 Task: Invite Team Member Softage.1@softage.net to Workspace Digital Marketing. Invite Team Member Softage.2@softage.net to Workspace Digital Marketing. Invite Team Member Softage.3@softage.net to Workspace Digital Marketing. Invite Team Member Softage.4@softage.net to Workspace Digital Marketing
Action: Mouse moved to (963, 124)
Screenshot: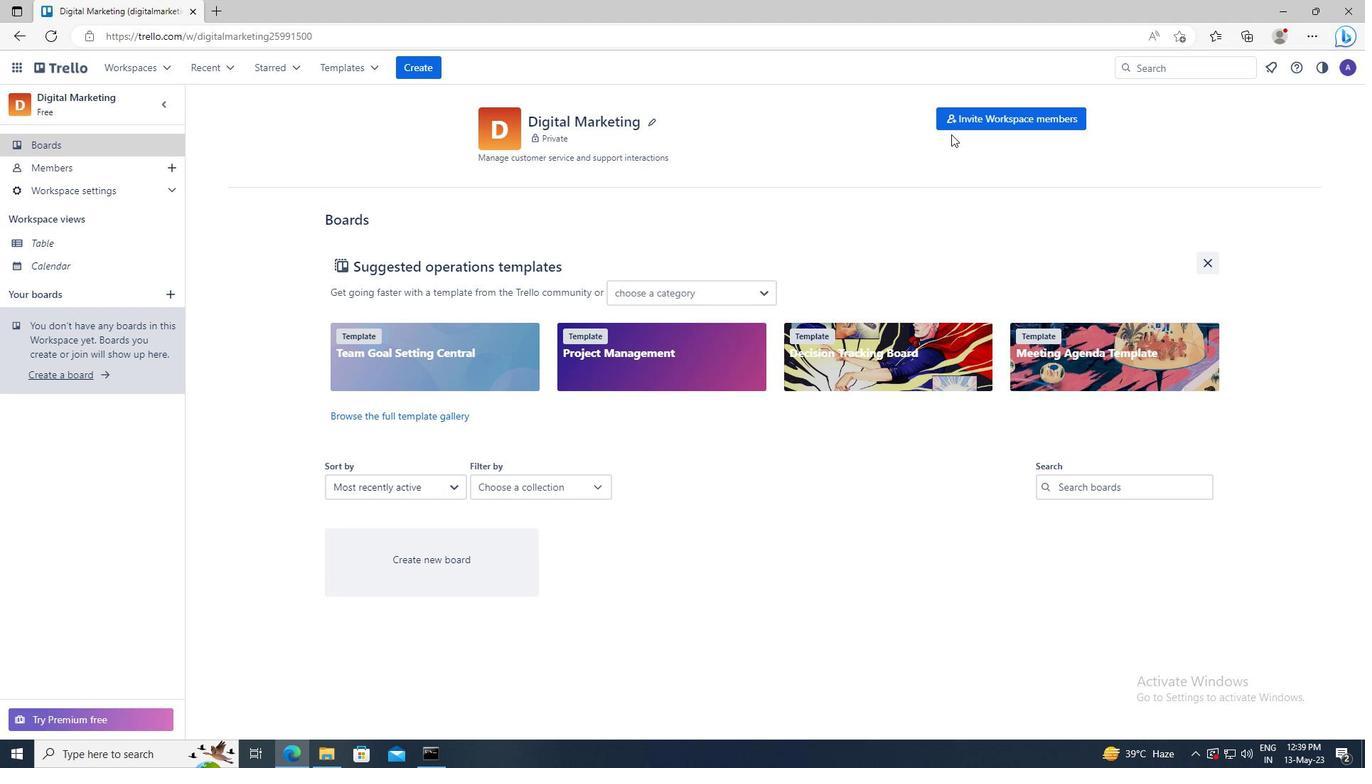 
Action: Mouse pressed left at (963, 124)
Screenshot: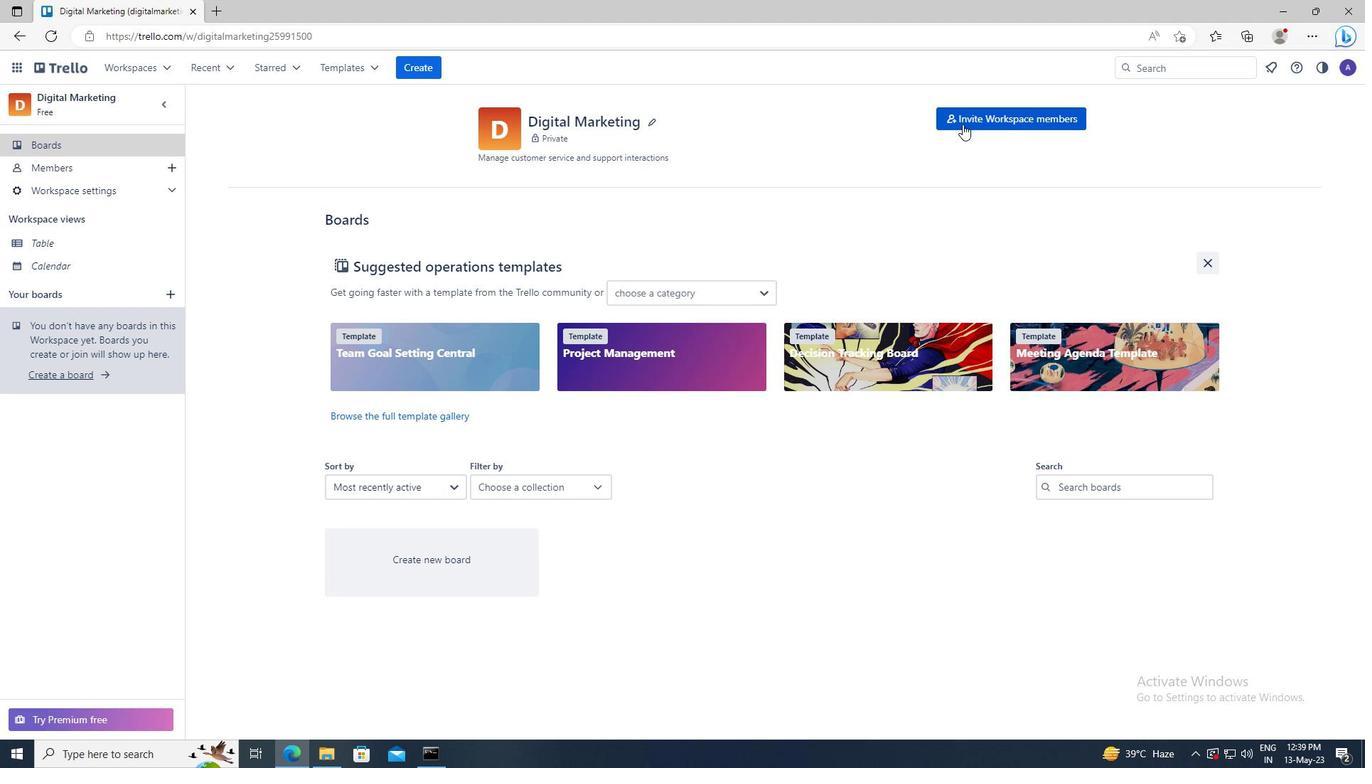 
Action: Mouse moved to (554, 386)
Screenshot: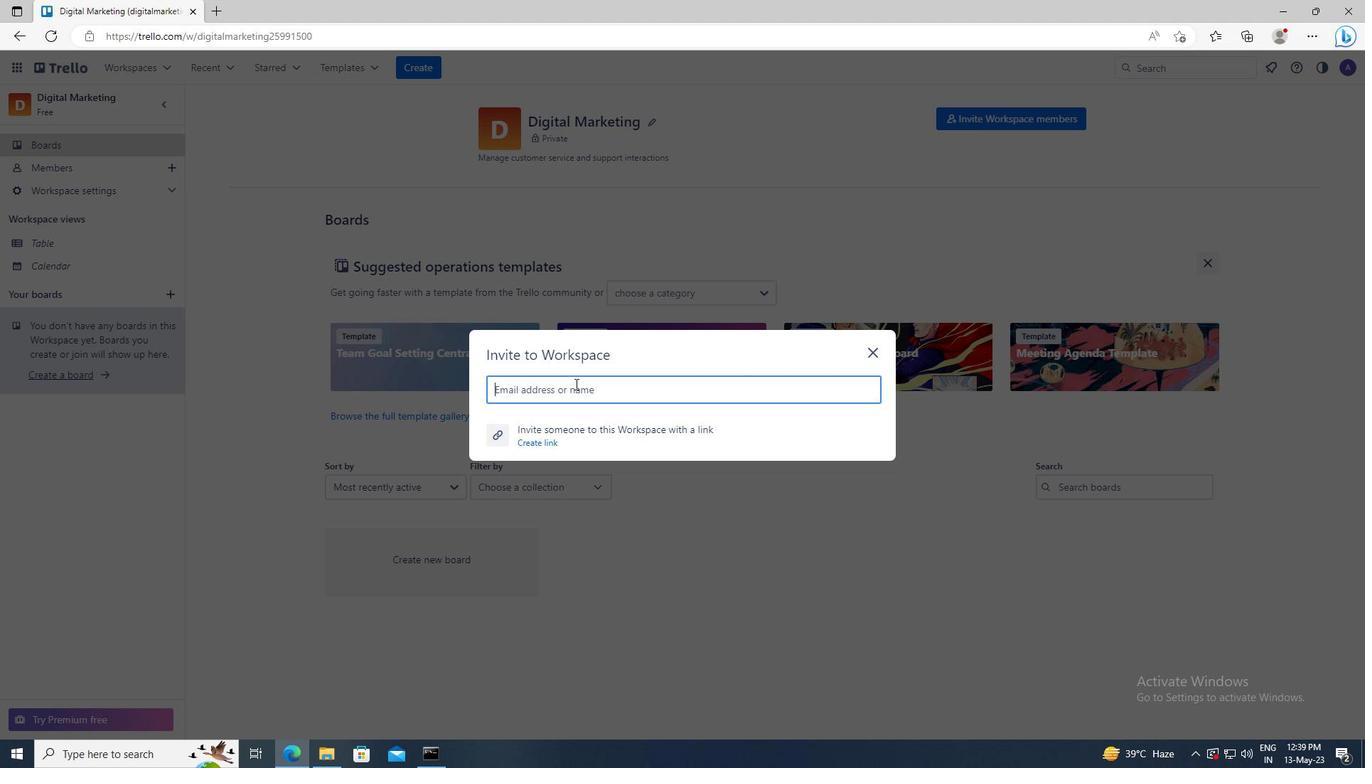
Action: Mouse pressed left at (554, 386)
Screenshot: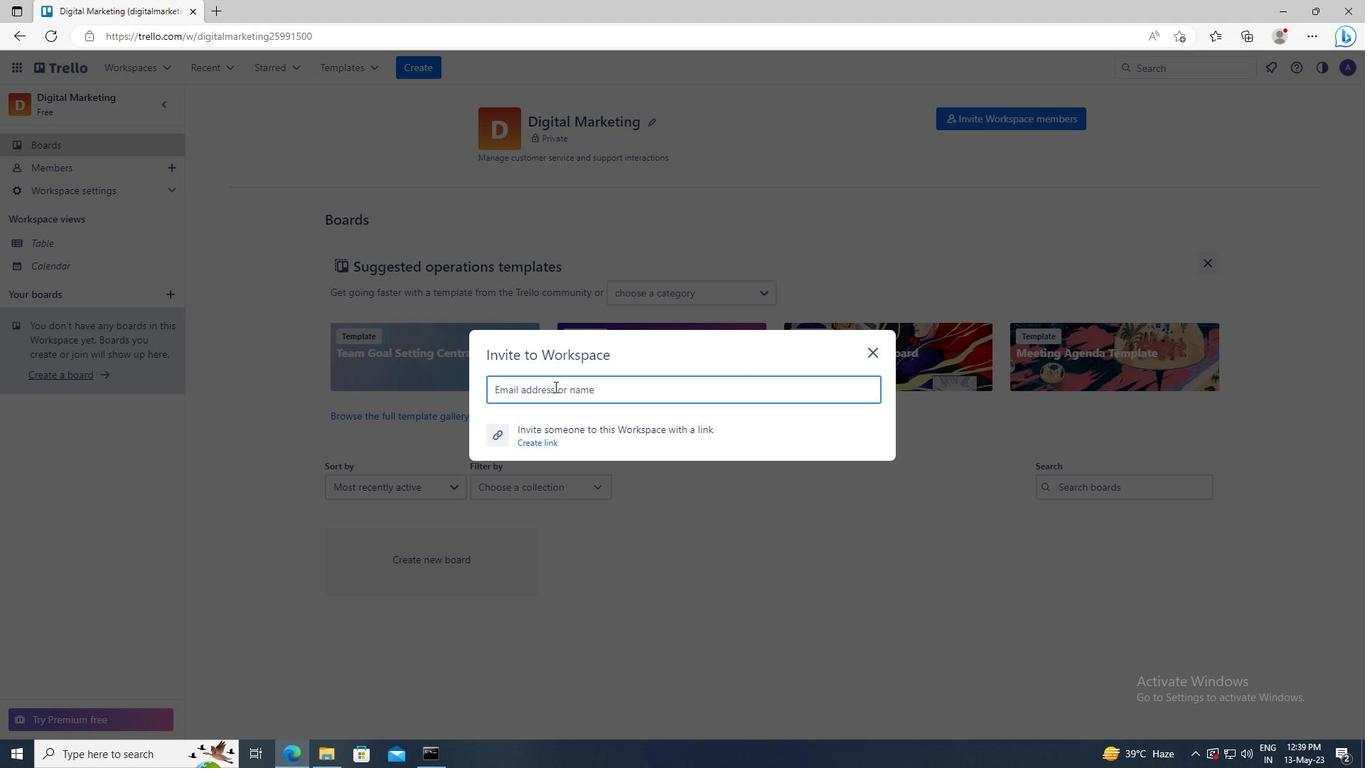 
Action: Key pressed <Key.shift>SOFTAGE.1<Key.shift>@SOFTAGE.NET
Screenshot: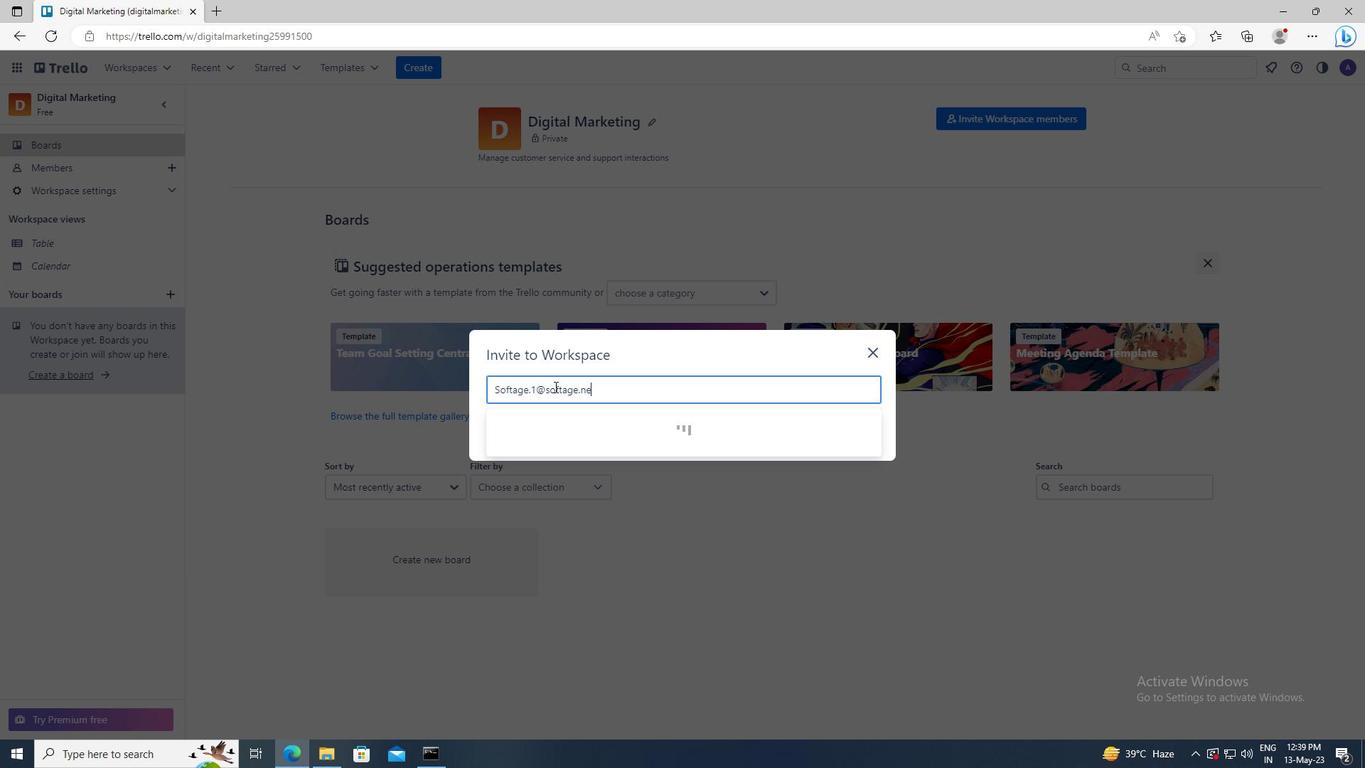 
Action: Mouse moved to (559, 426)
Screenshot: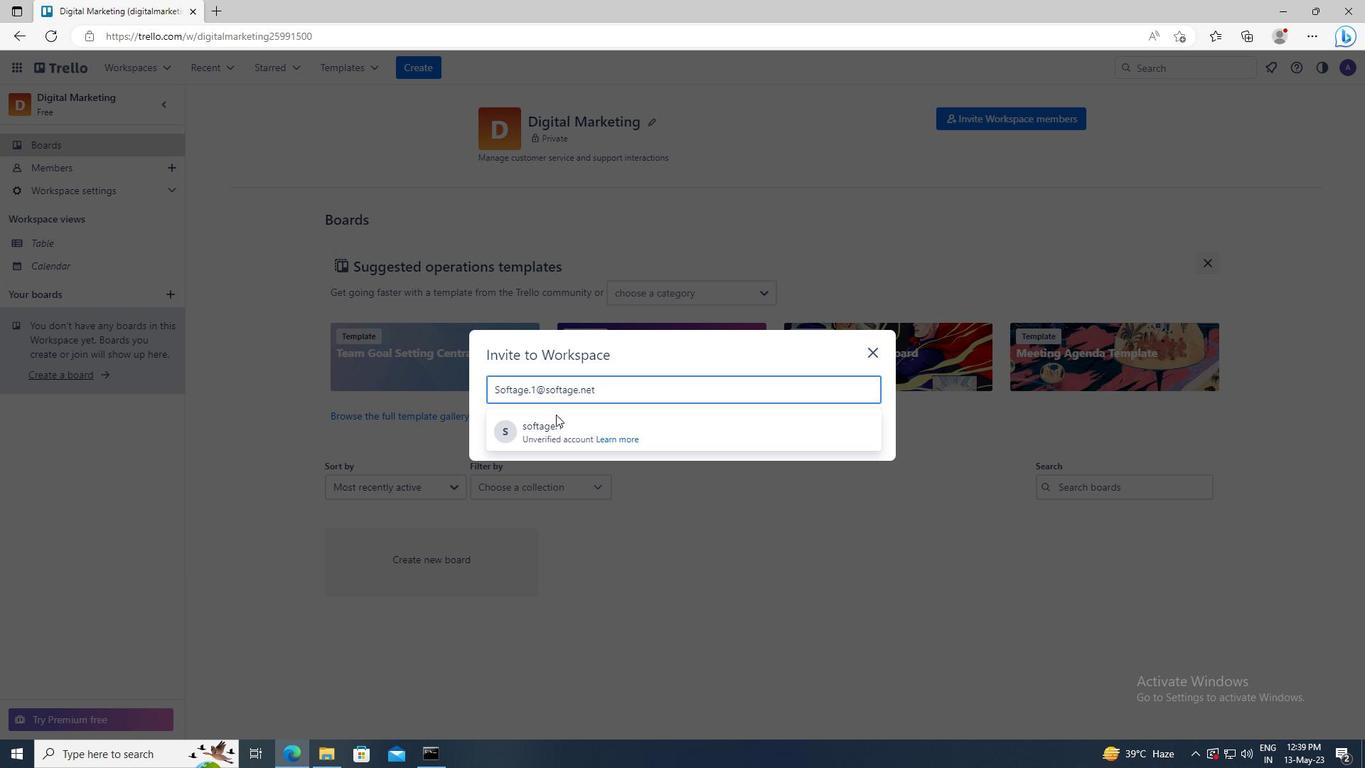 
Action: Mouse pressed left at (559, 426)
Screenshot: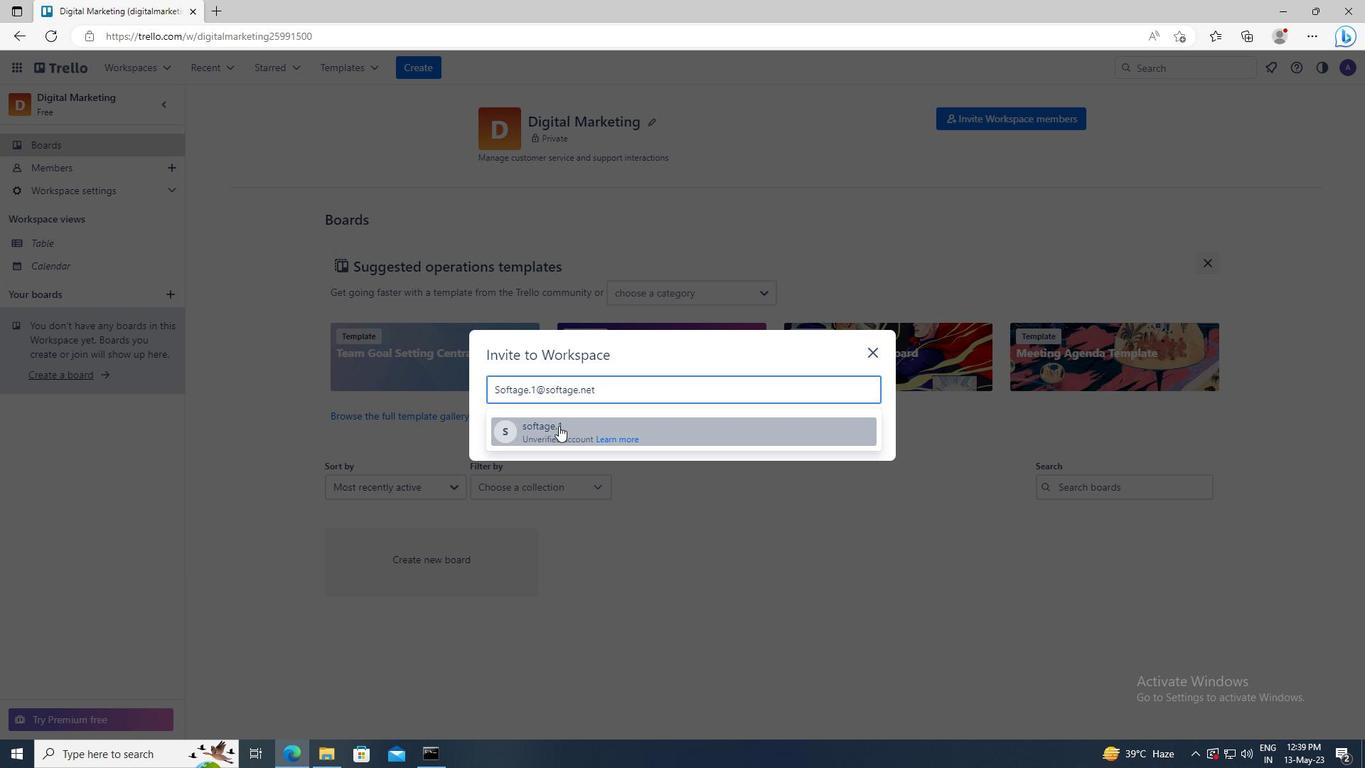 
Action: Mouse moved to (833, 357)
Screenshot: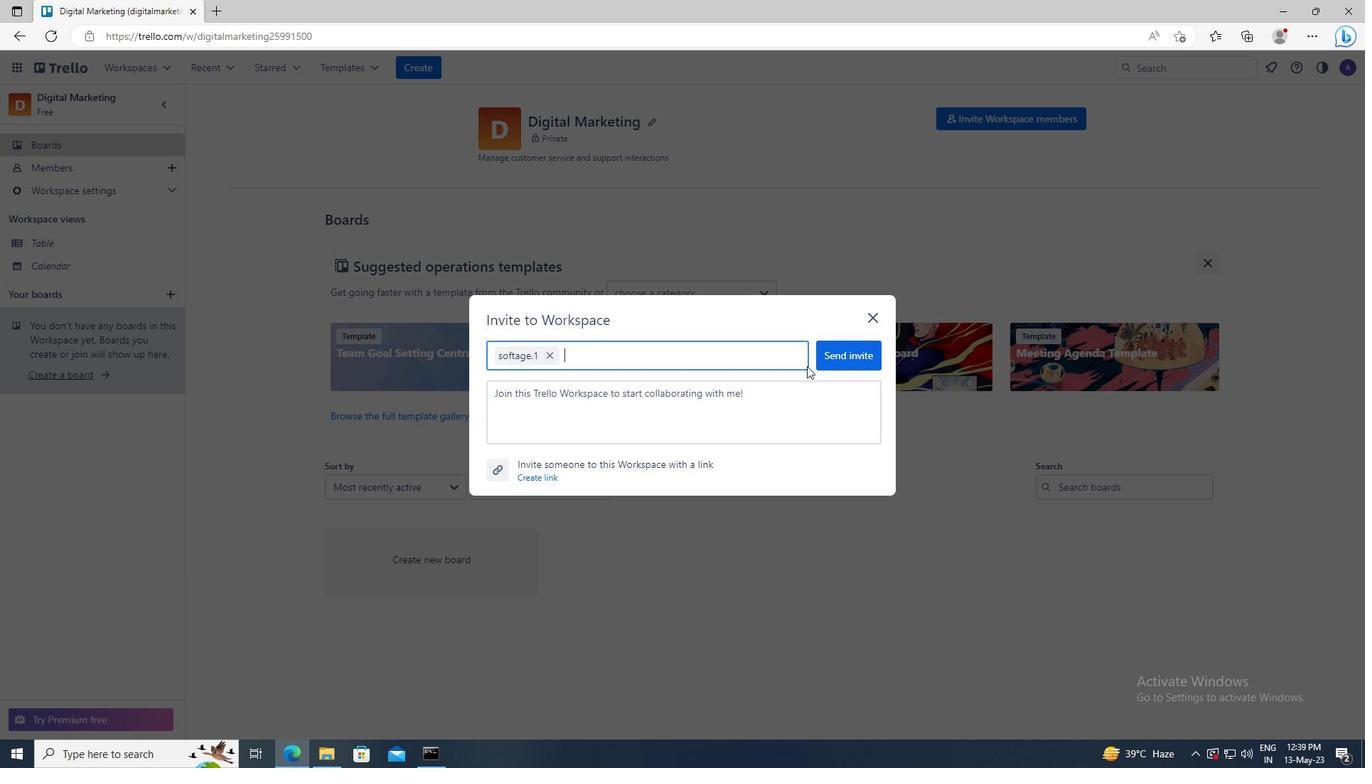 
Action: Mouse pressed left at (833, 357)
Screenshot: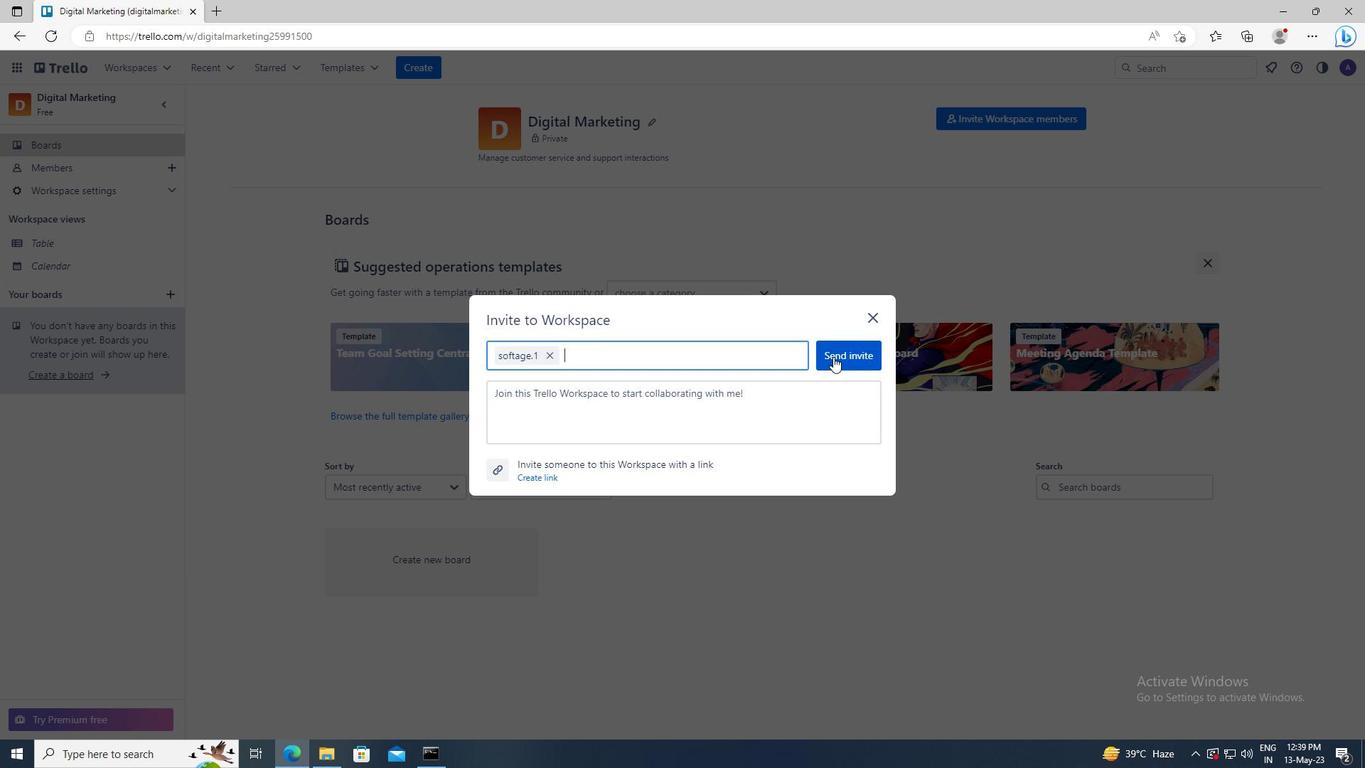 
Action: Mouse moved to (956, 124)
Screenshot: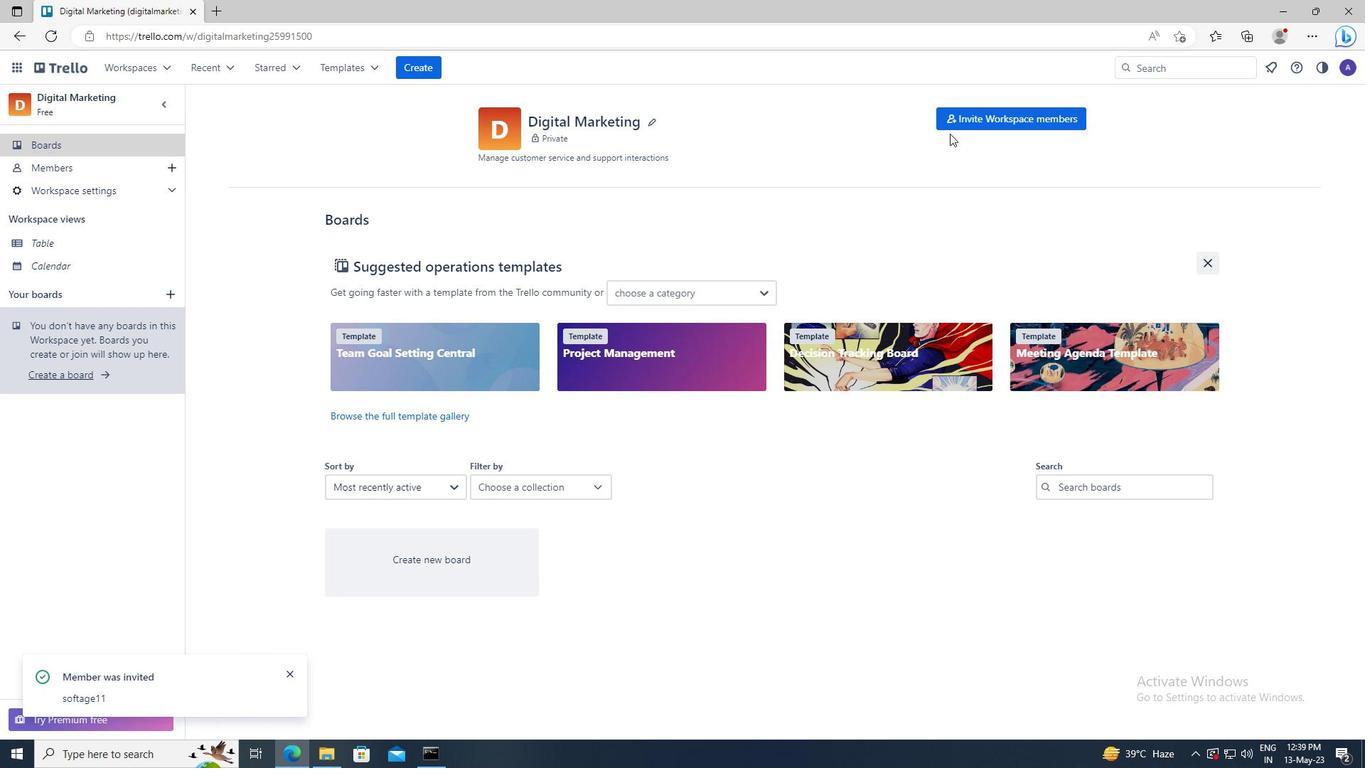 
Action: Mouse pressed left at (956, 124)
Screenshot: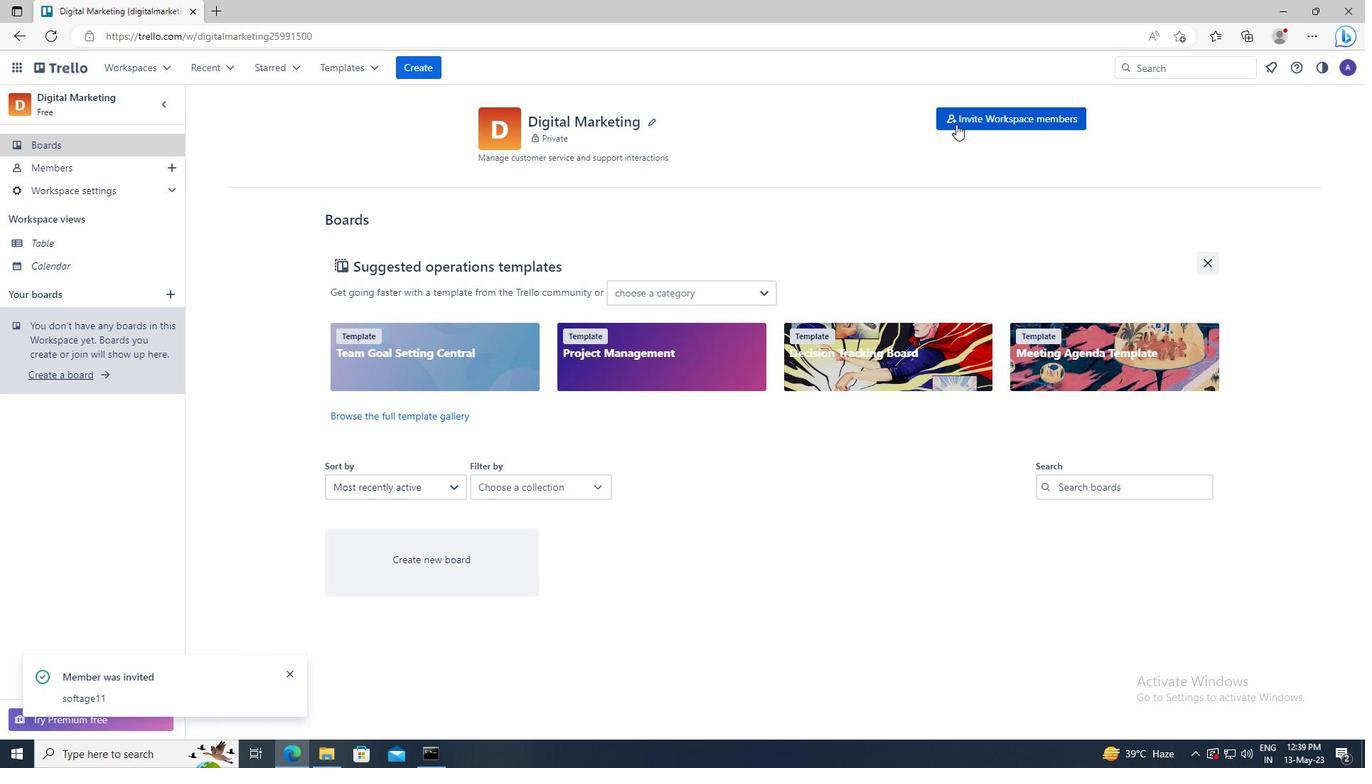 
Action: Mouse moved to (625, 390)
Screenshot: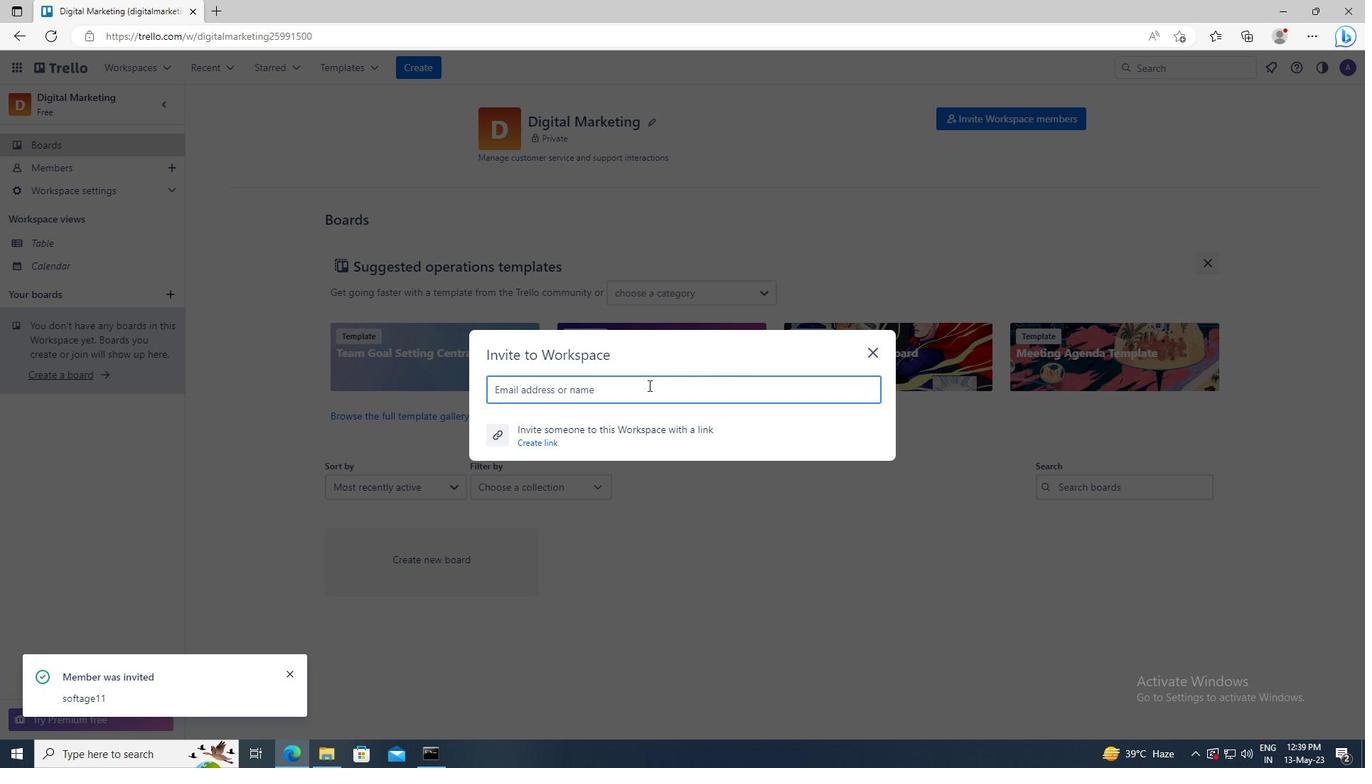 
Action: Mouse pressed left at (625, 390)
Screenshot: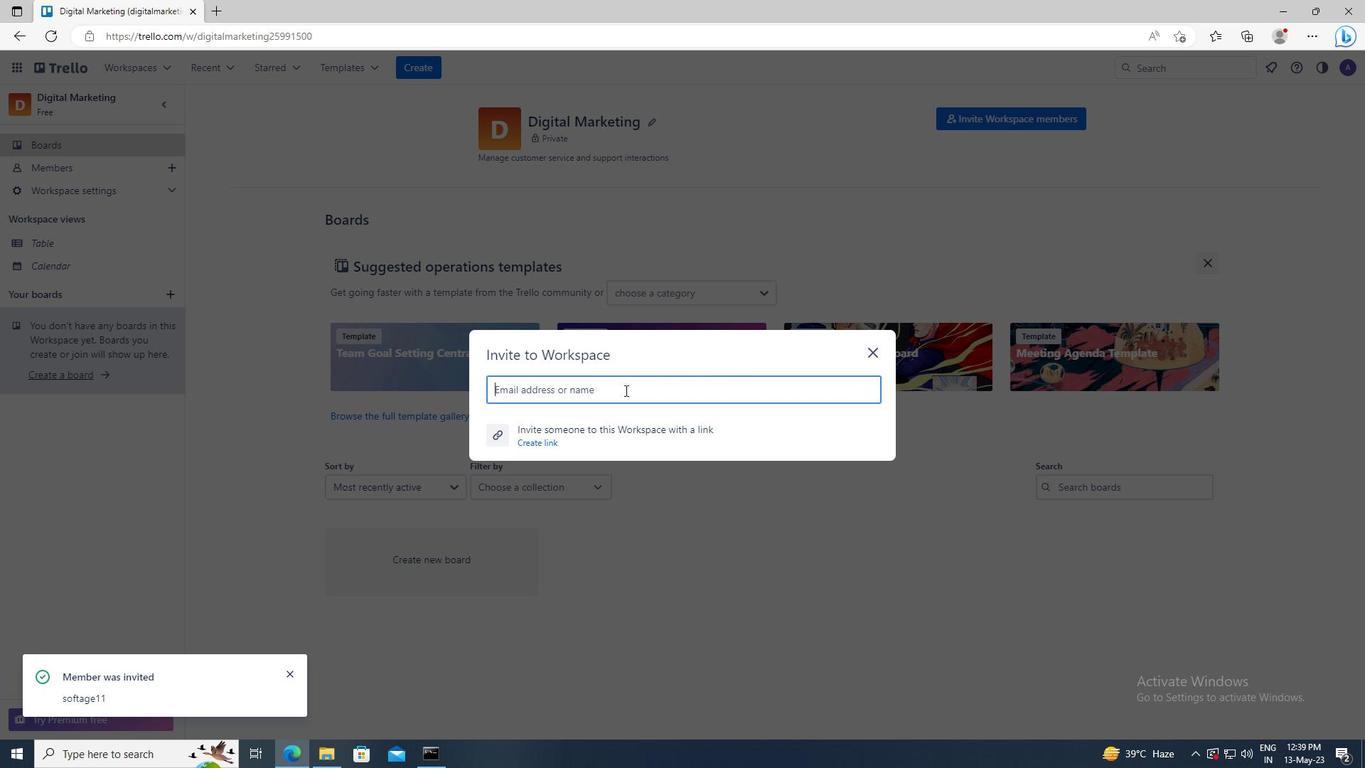 
Action: Key pressed <Key.shift>SOFTAGE.2<Key.shift>@SOFTAGE.NET
Screenshot: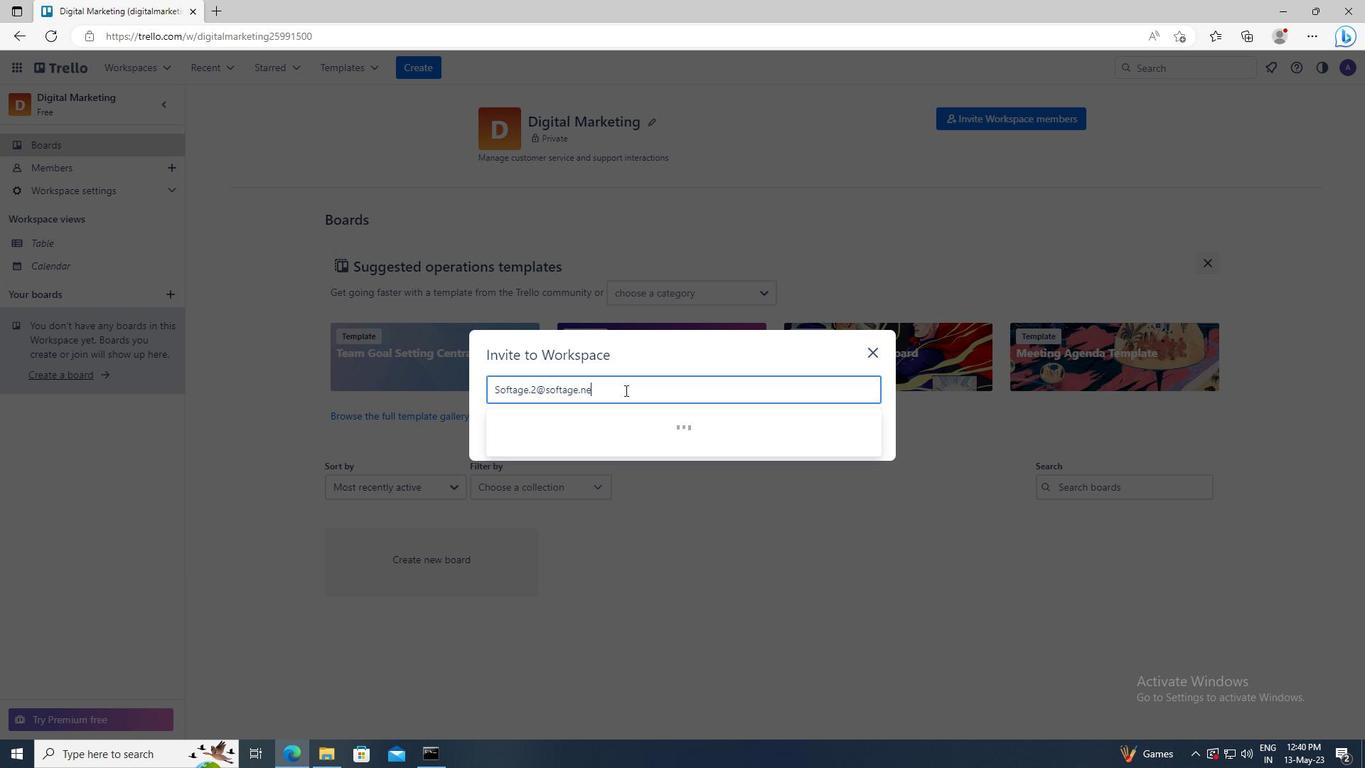 
Action: Mouse moved to (625, 420)
Screenshot: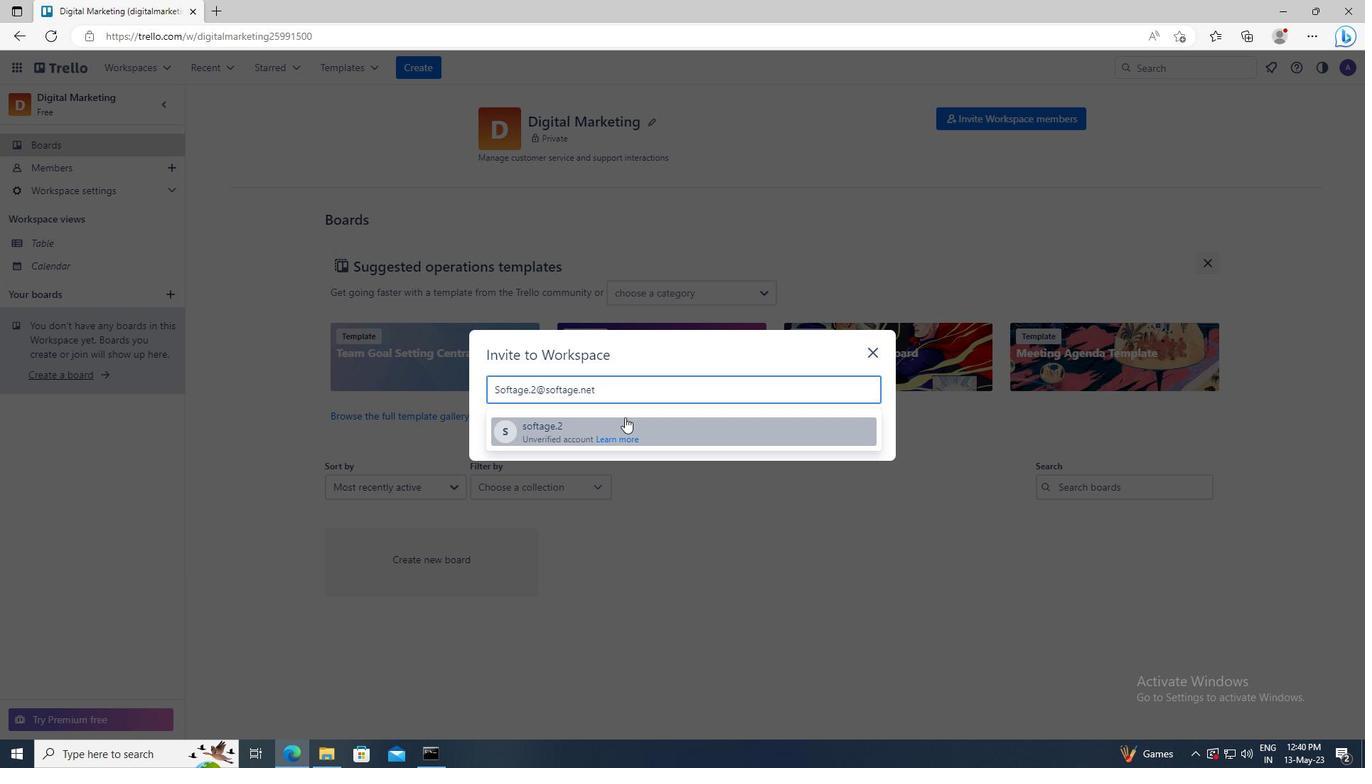 
Action: Mouse pressed left at (625, 420)
Screenshot: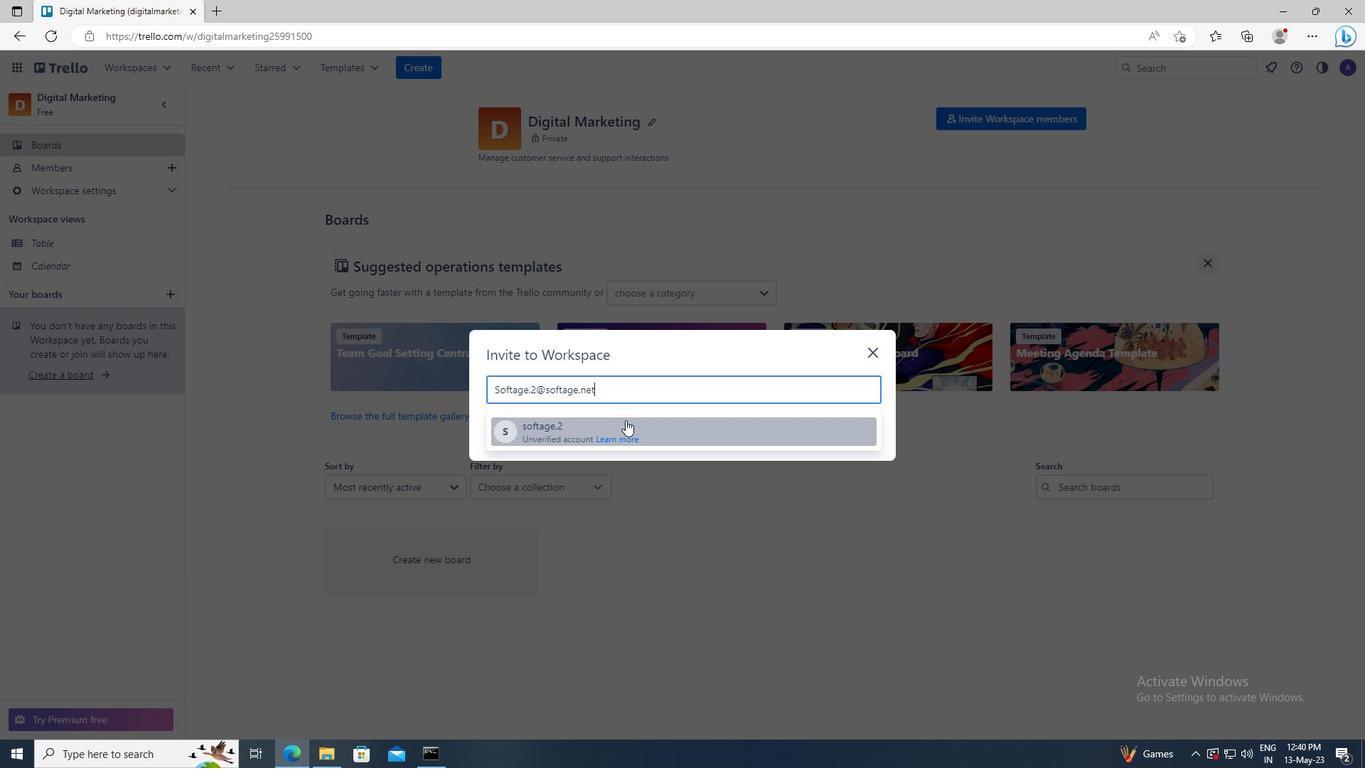 
Action: Mouse moved to (823, 354)
Screenshot: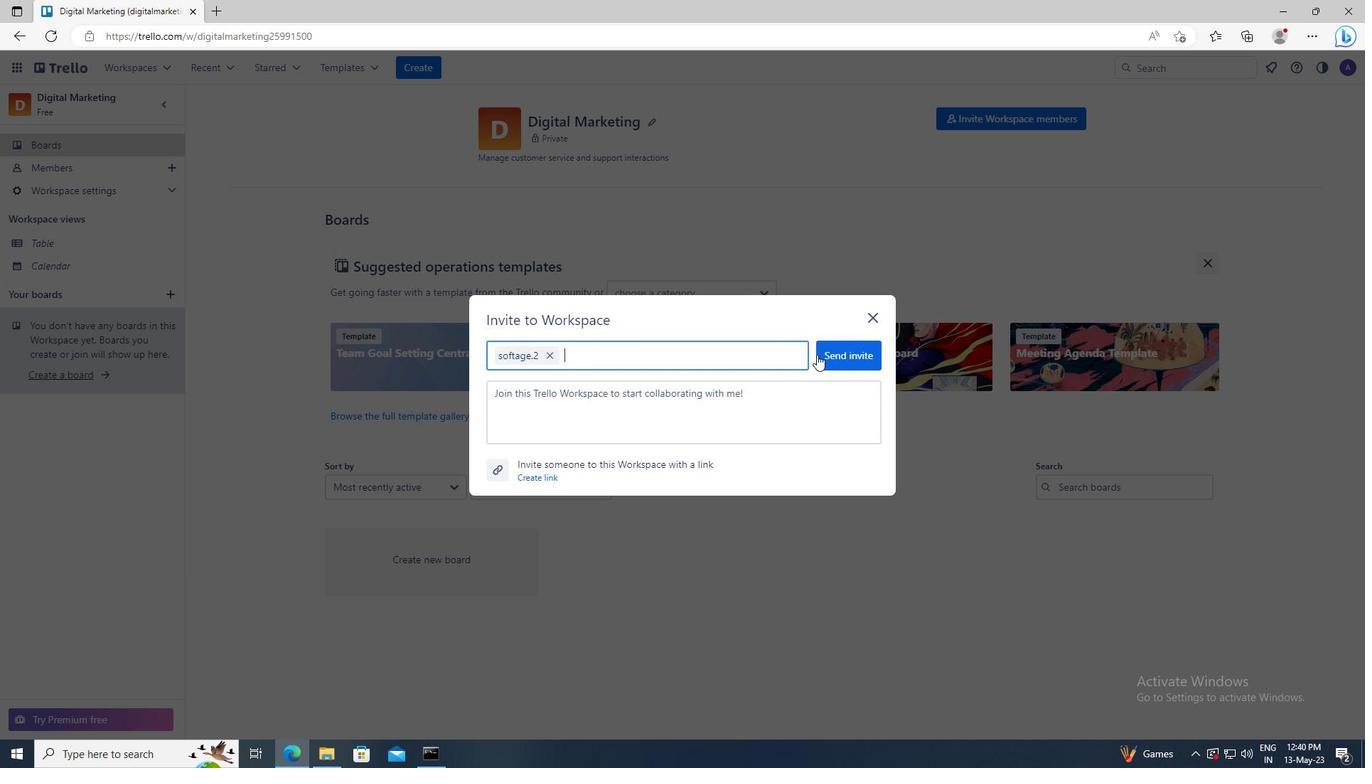 
Action: Mouse pressed left at (823, 354)
Screenshot: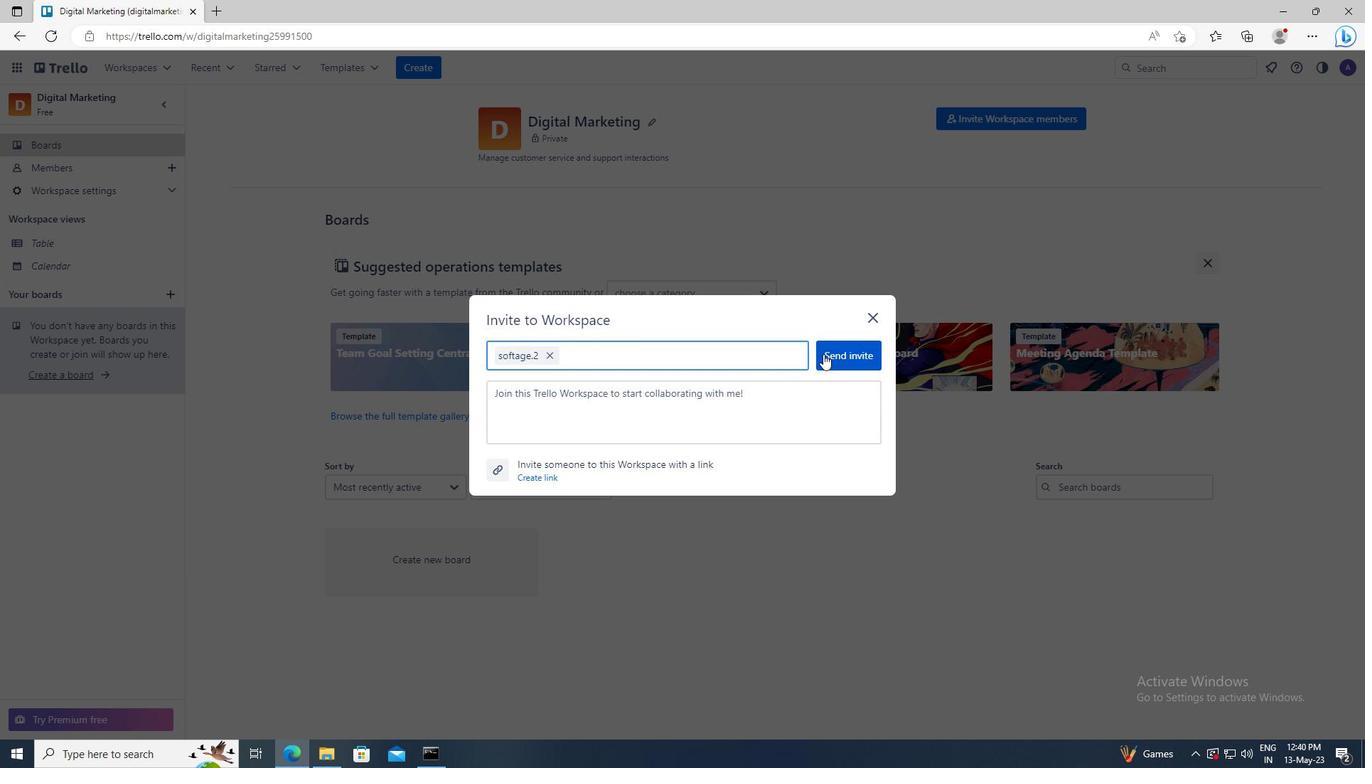 
Action: Mouse moved to (962, 122)
Screenshot: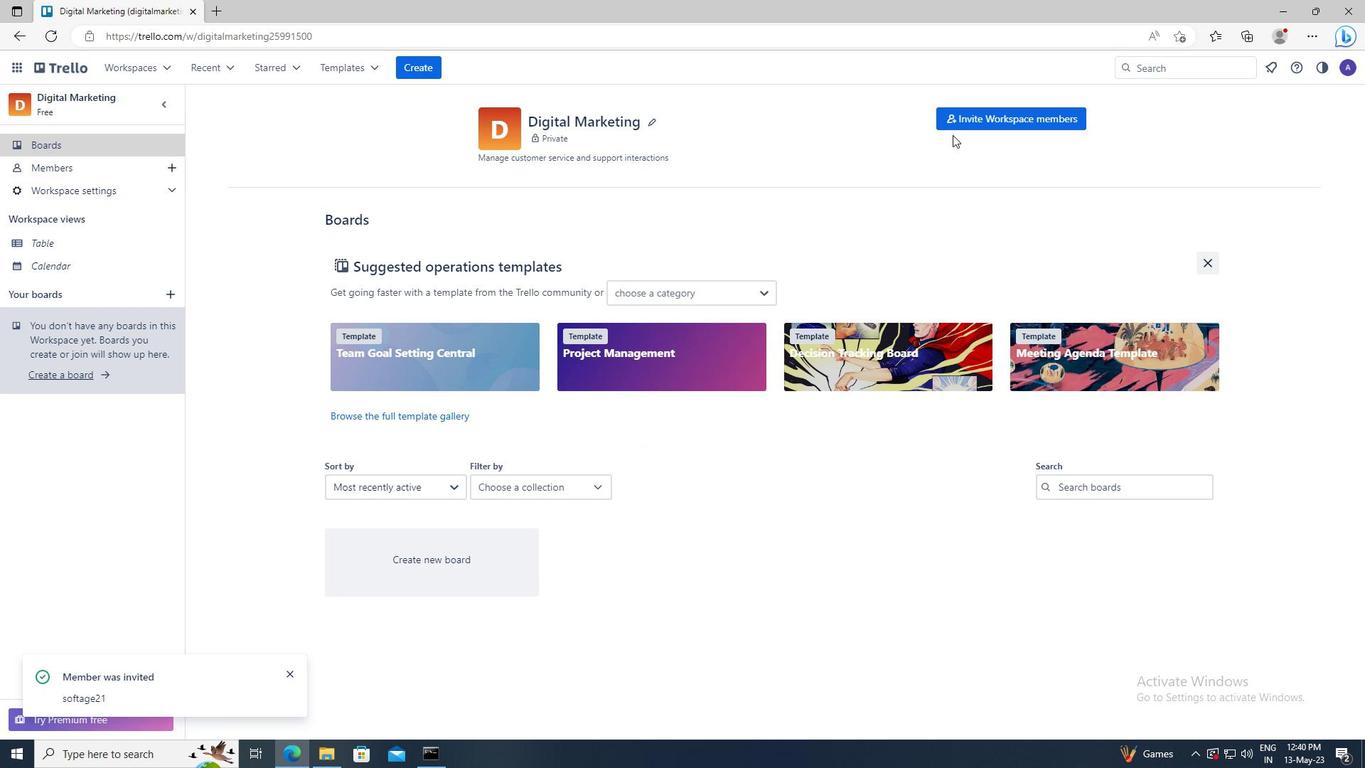 
Action: Mouse pressed left at (962, 122)
Screenshot: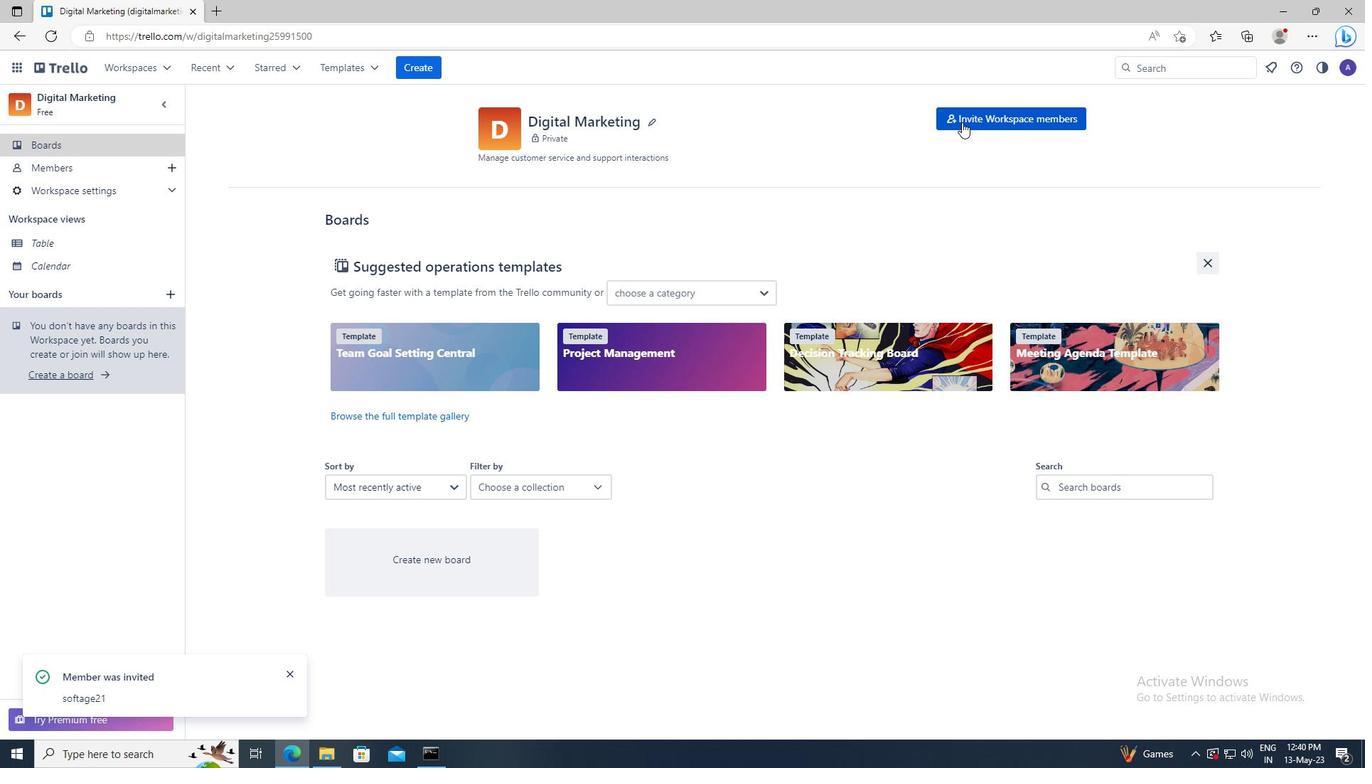 
Action: Mouse moved to (587, 392)
Screenshot: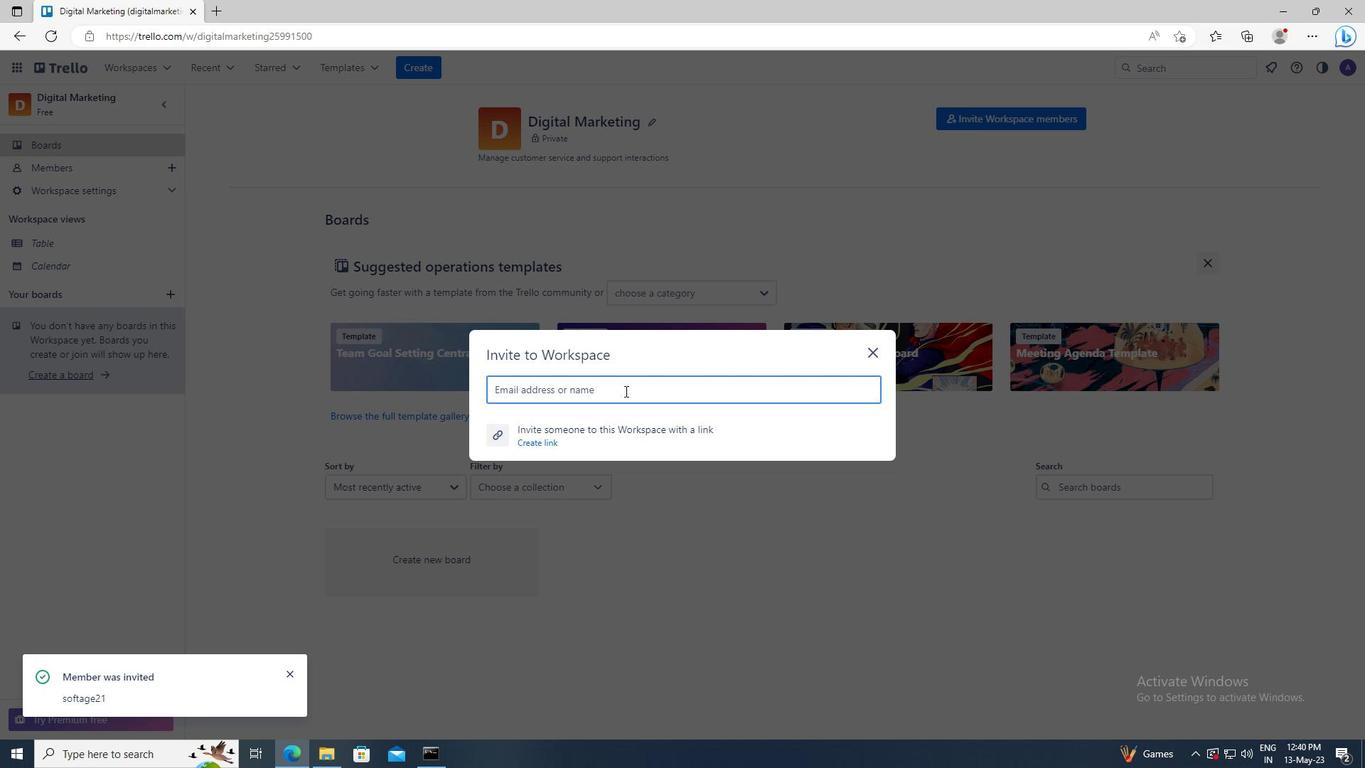 
Action: Mouse pressed left at (587, 392)
Screenshot: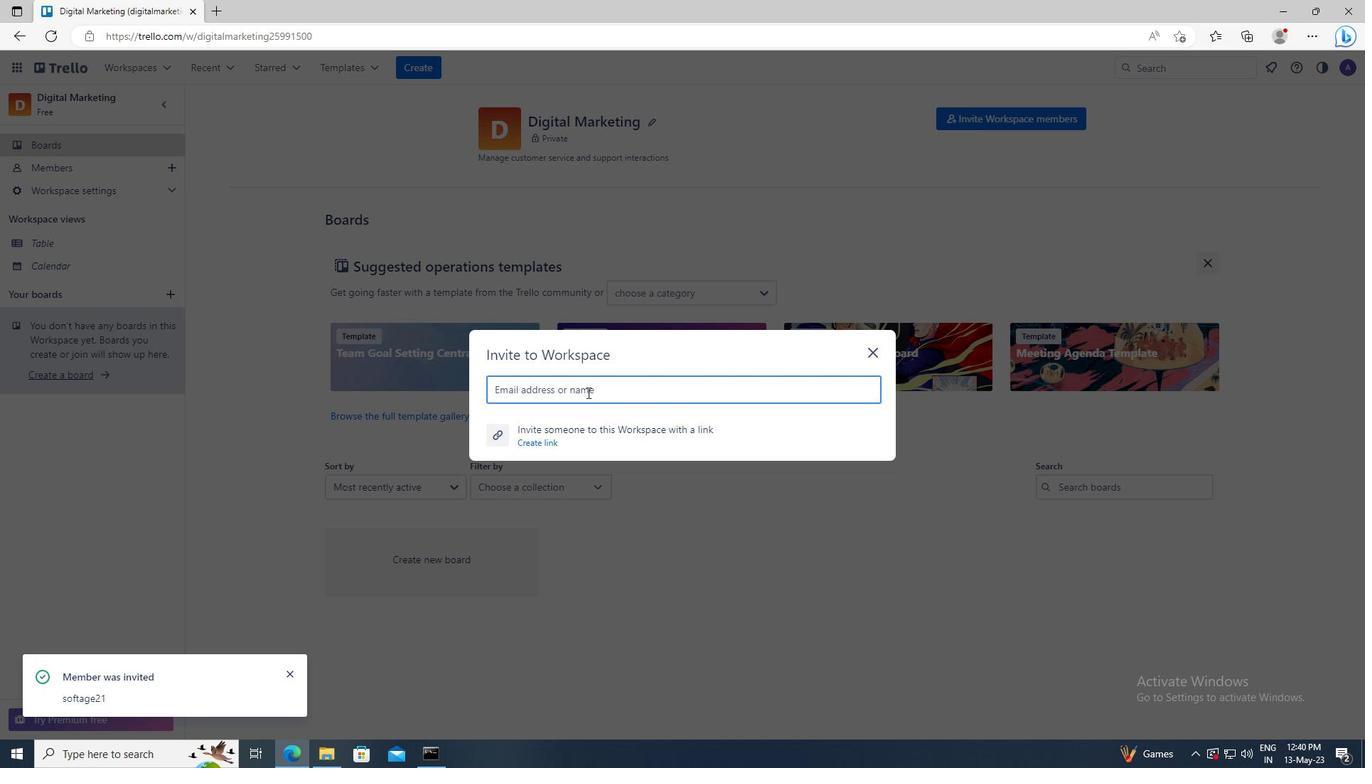 
Action: Key pressed <Key.shift>SOFTAGE.3<Key.shift>@SOFTAGE.NET
Screenshot: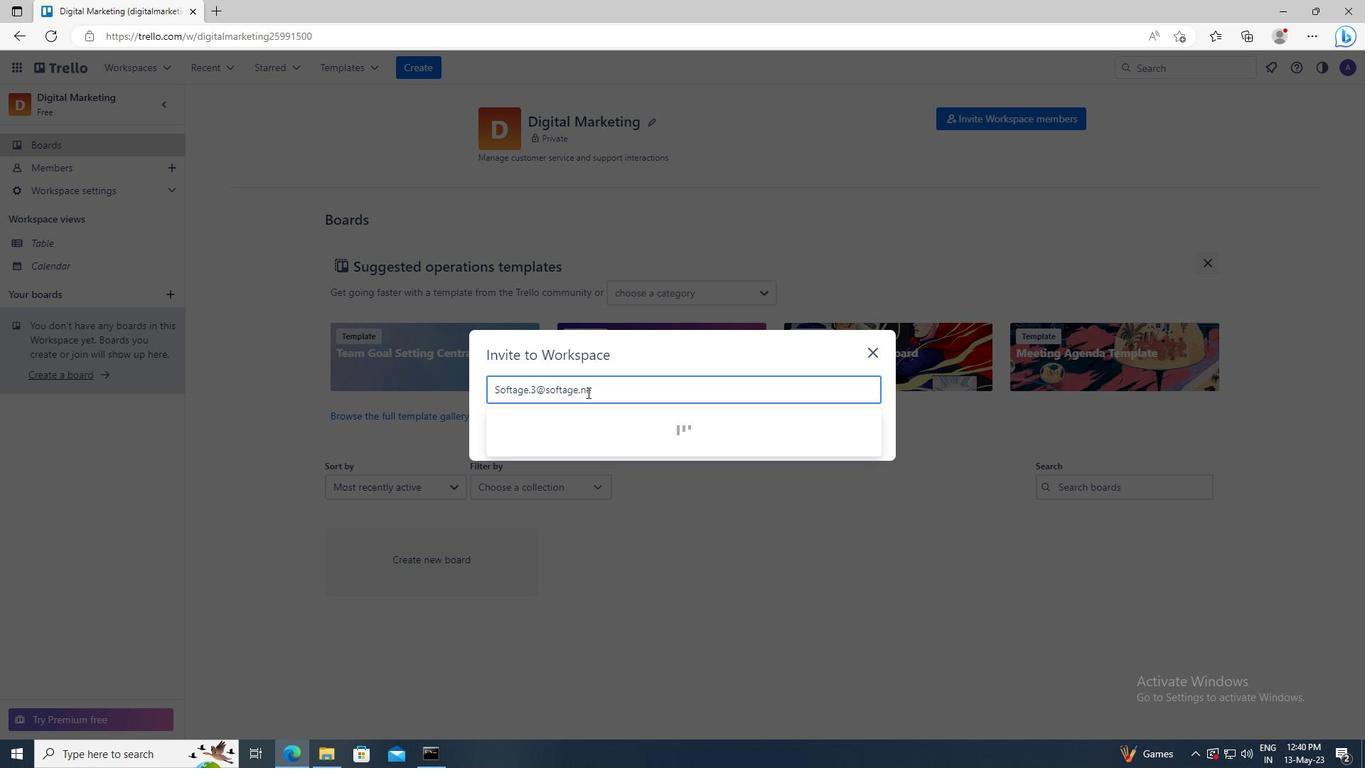 
Action: Mouse moved to (579, 425)
Screenshot: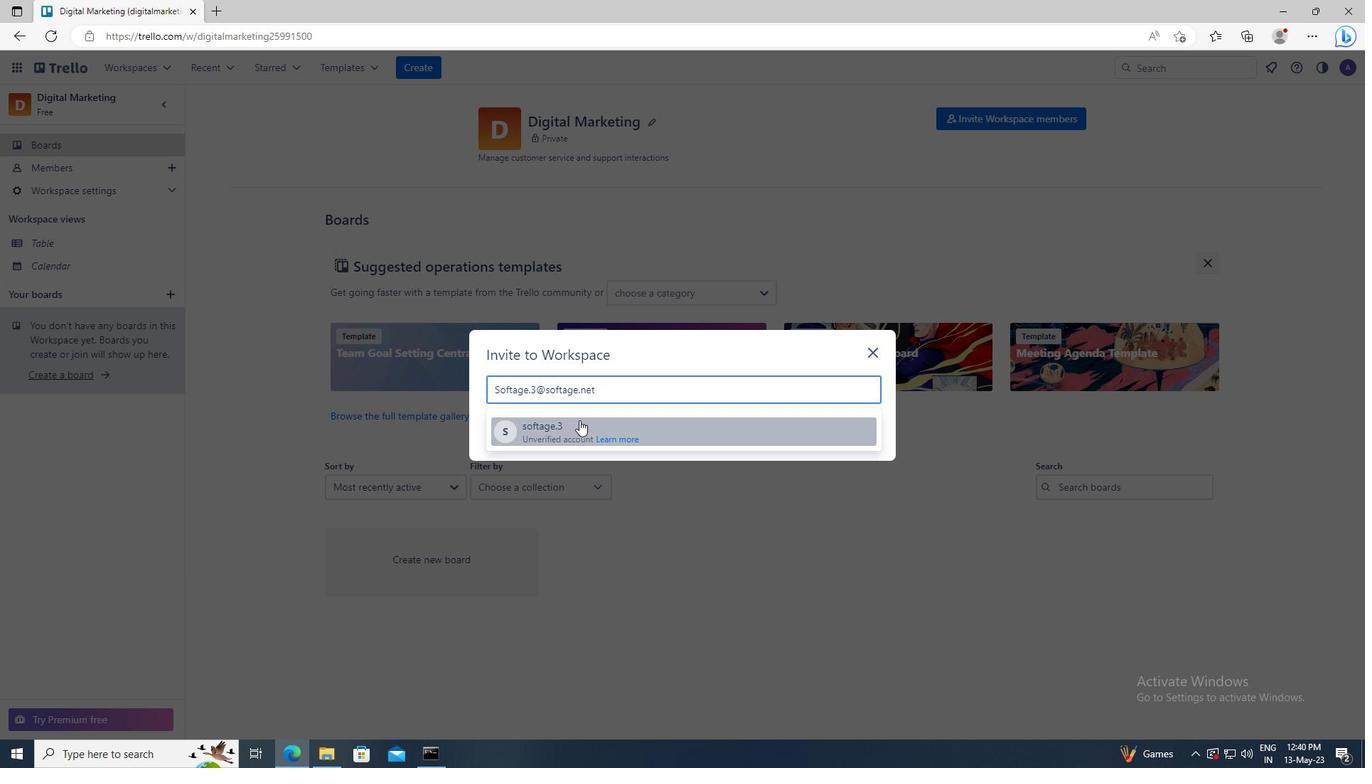 
Action: Mouse pressed left at (579, 425)
Screenshot: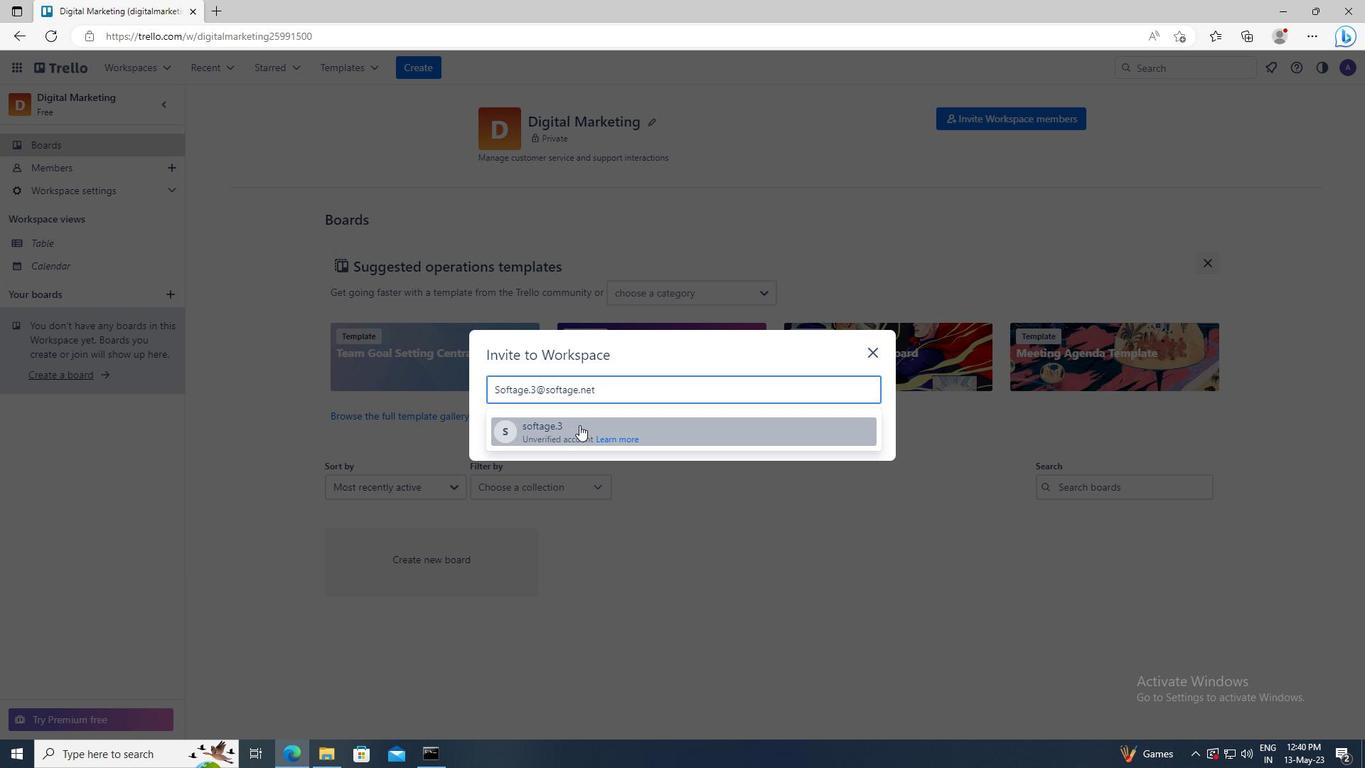 
Action: Mouse moved to (823, 359)
Screenshot: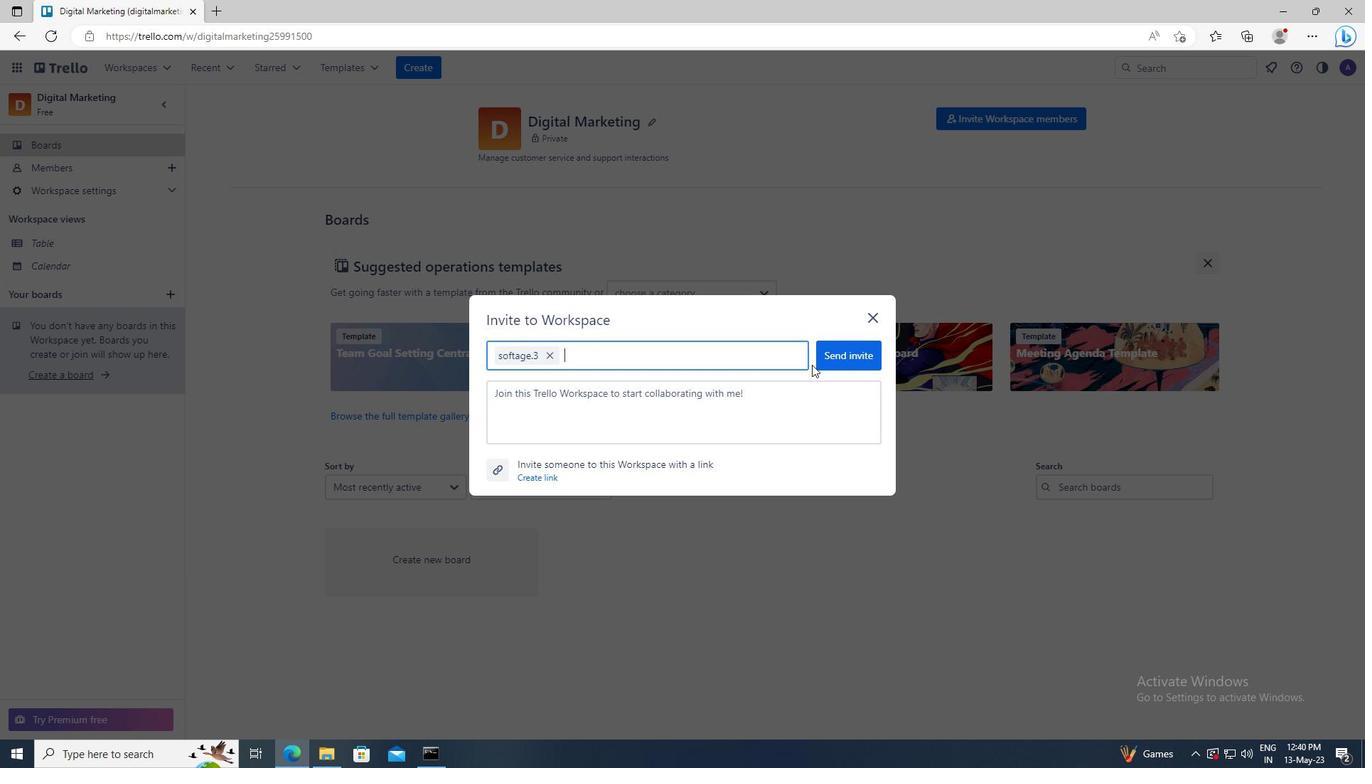 
Action: Mouse pressed left at (823, 359)
Screenshot: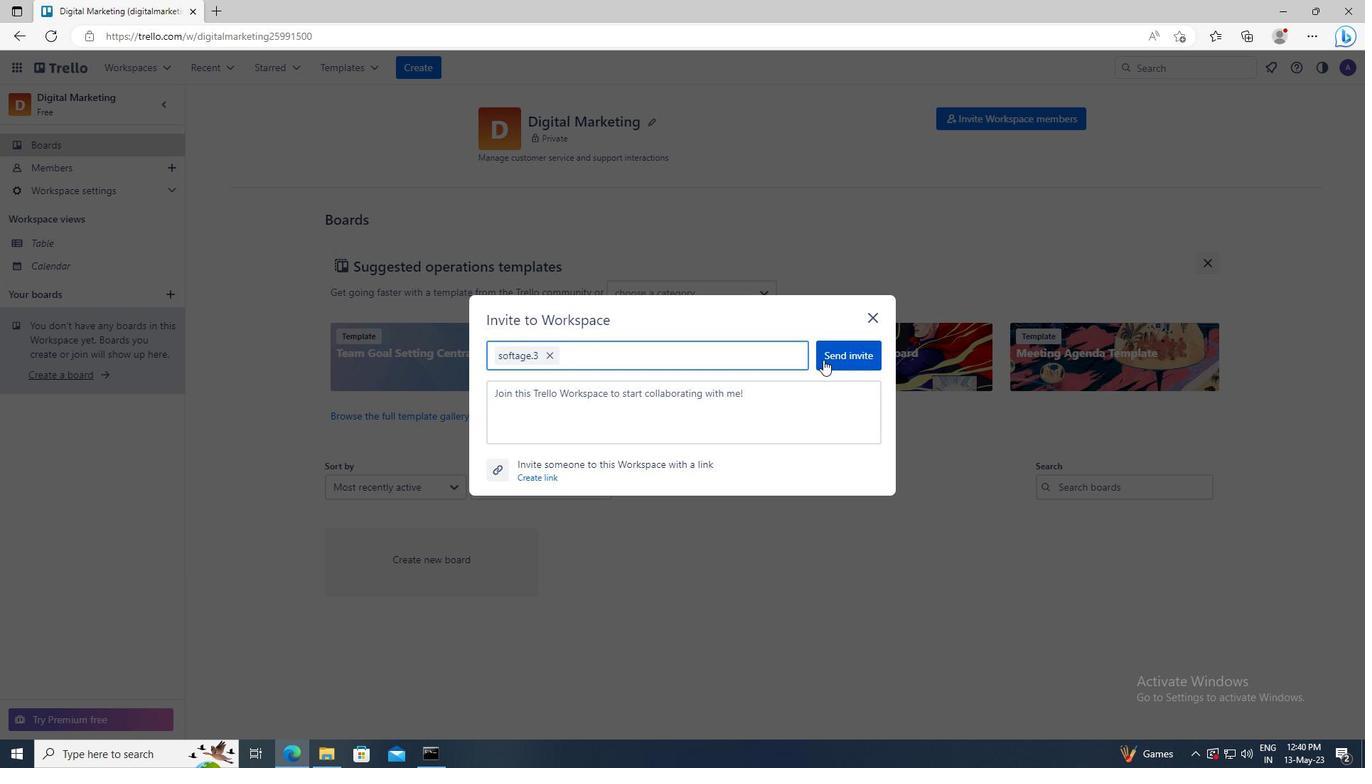 
Action: Mouse moved to (985, 124)
Screenshot: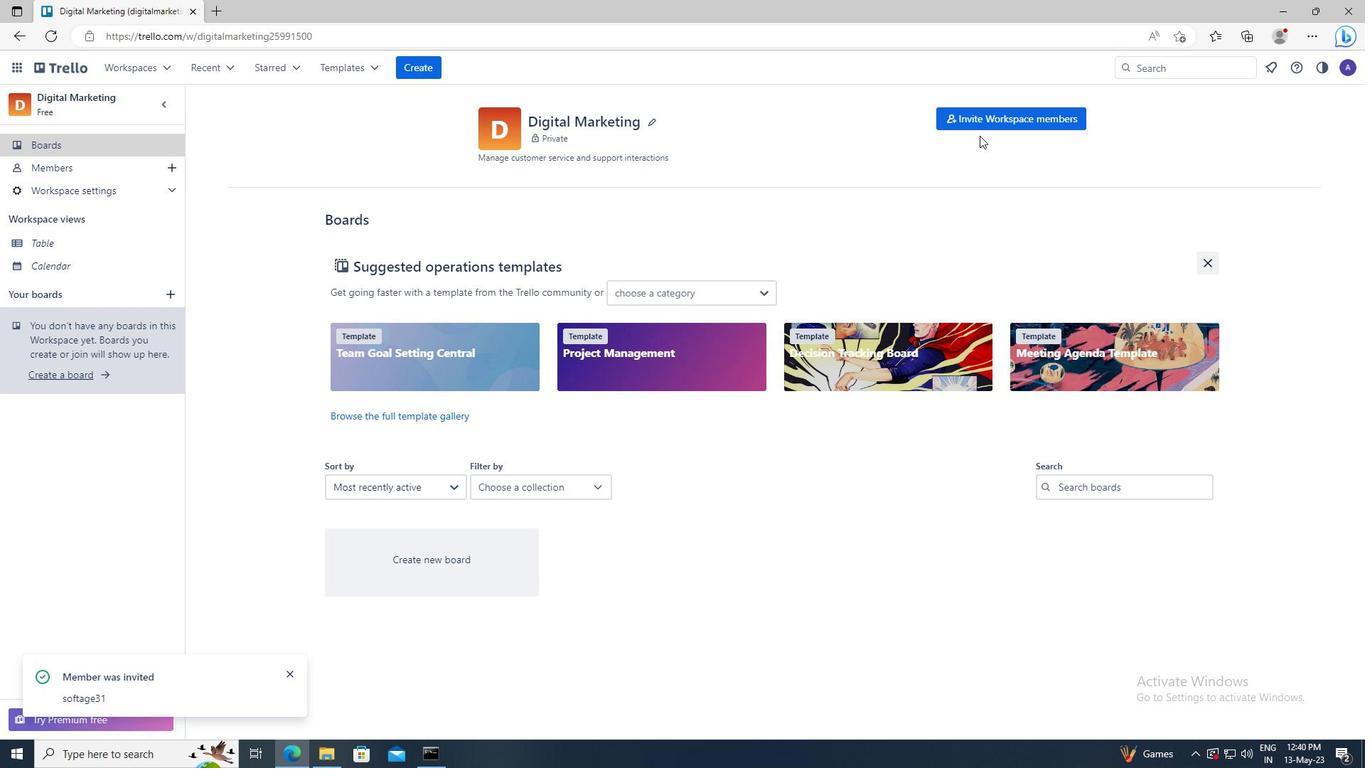 
Action: Mouse pressed left at (985, 124)
Screenshot: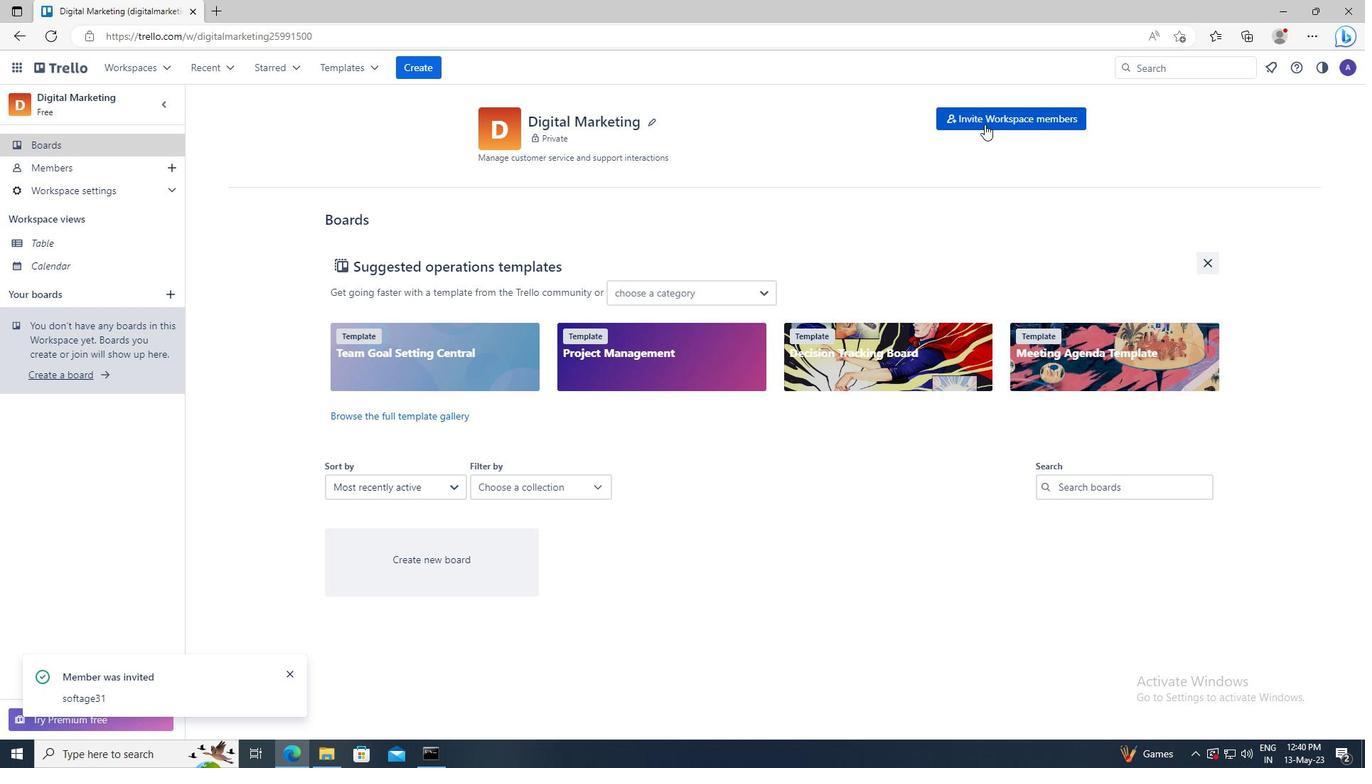 
Action: Mouse moved to (530, 390)
Screenshot: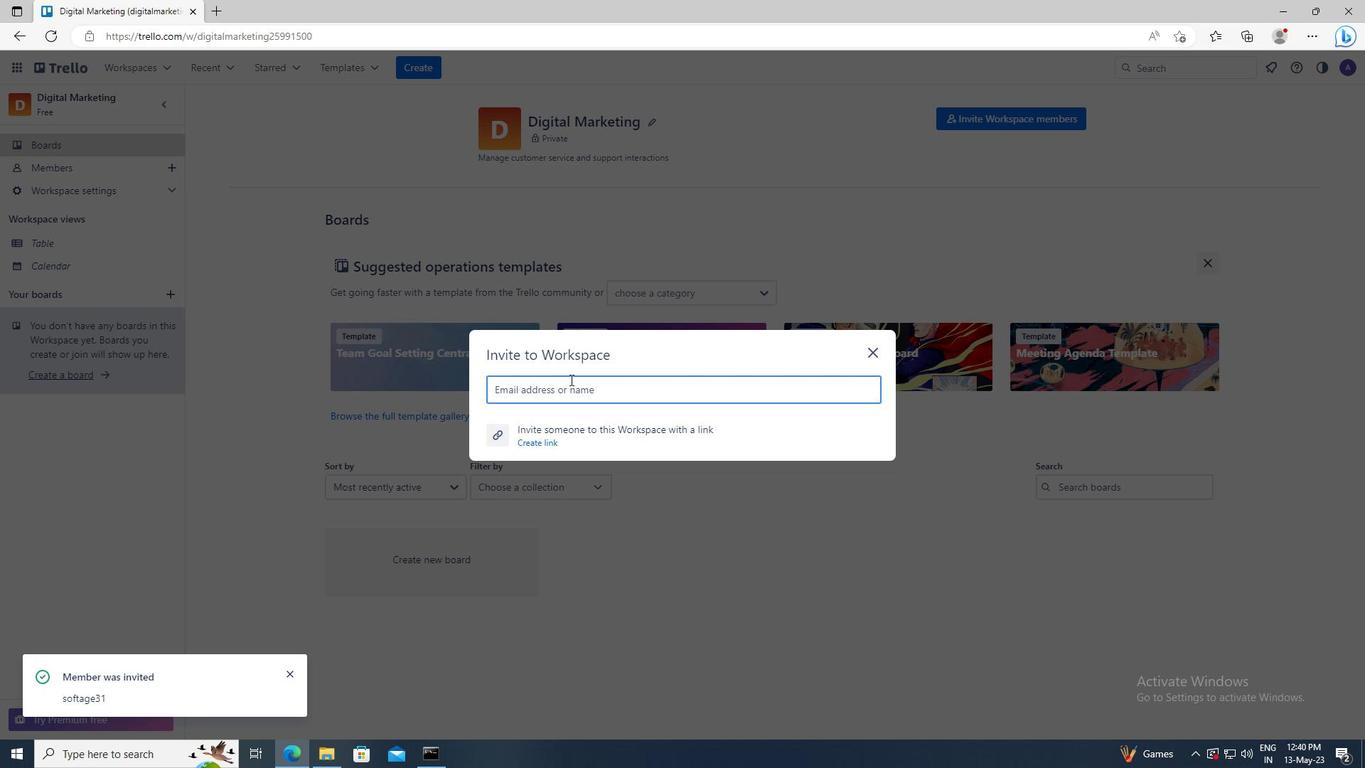 
Action: Mouse pressed left at (530, 390)
Screenshot: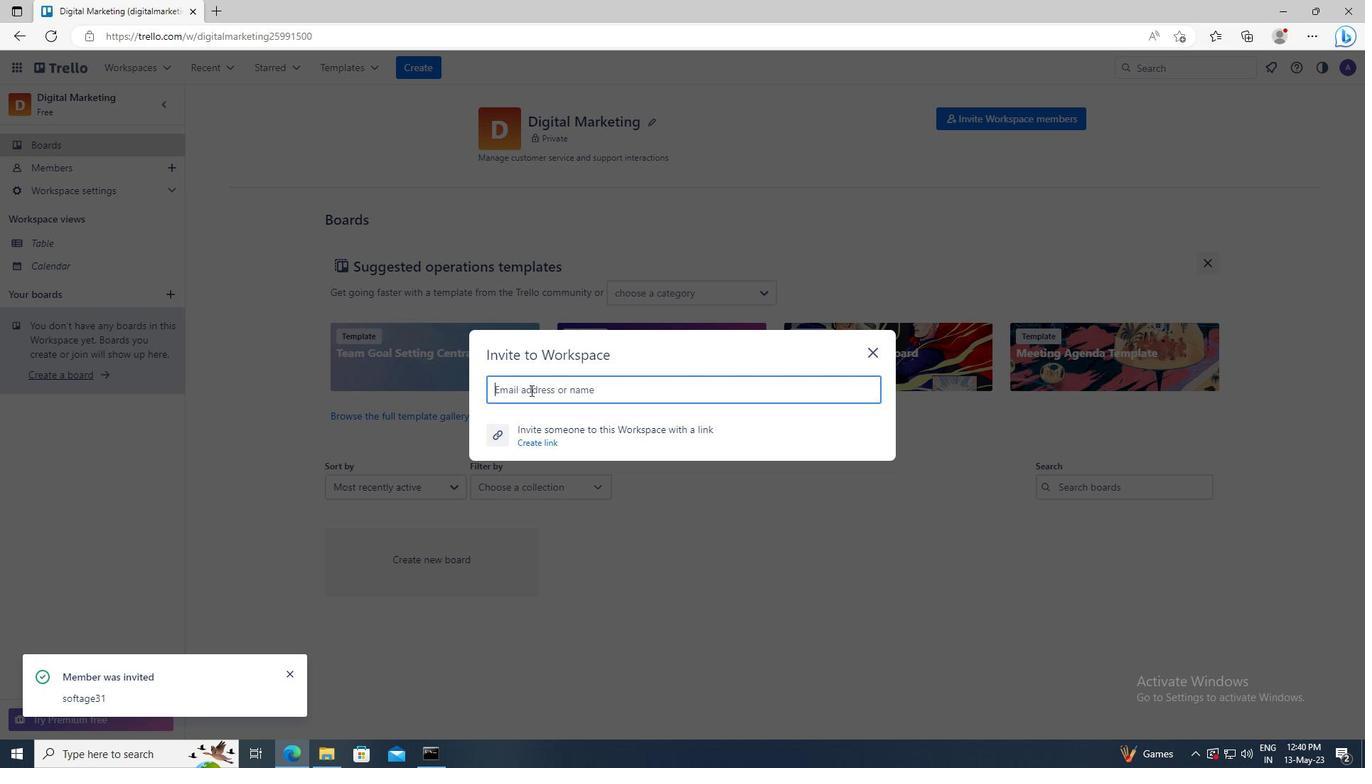 
Action: Key pressed <Key.shift>SOFTAGE.4<Key.shift>@SOFTAGE.NET
Screenshot: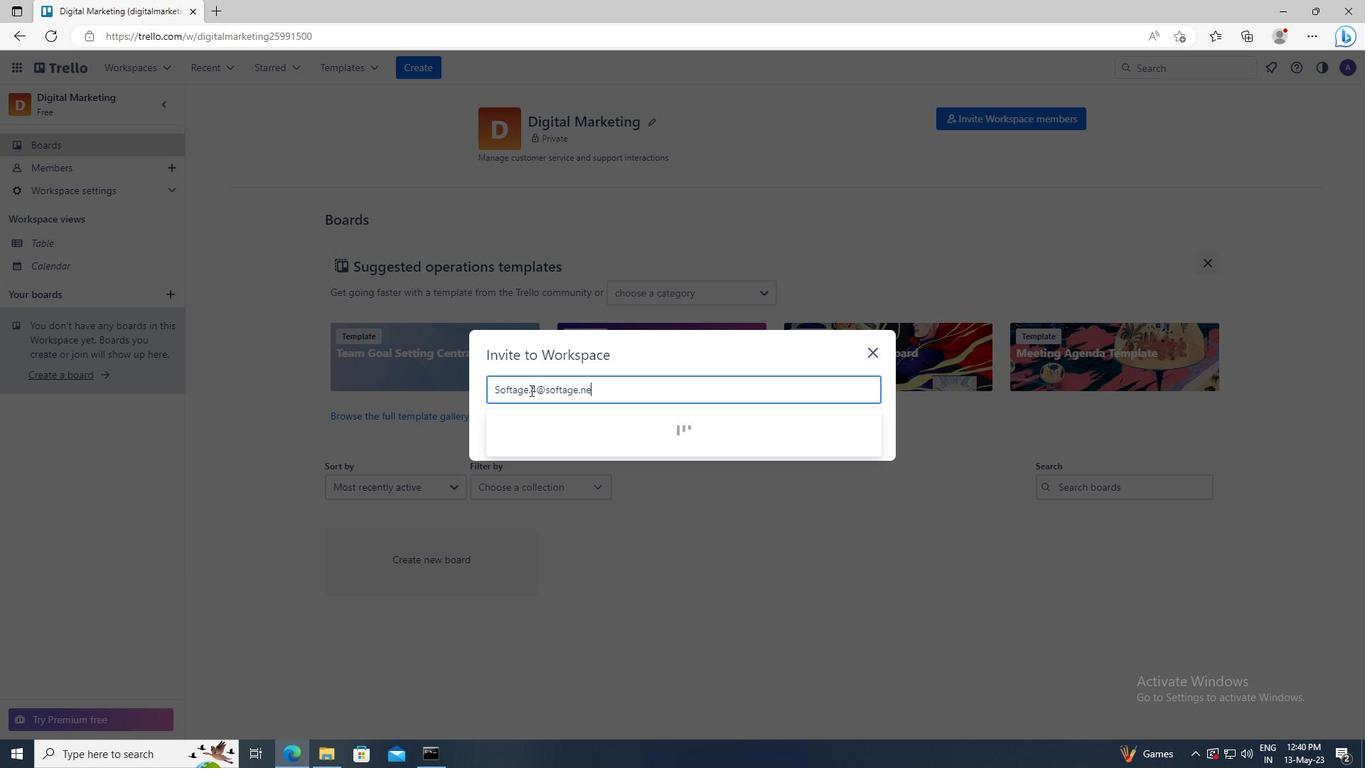 
Action: Mouse moved to (534, 431)
Screenshot: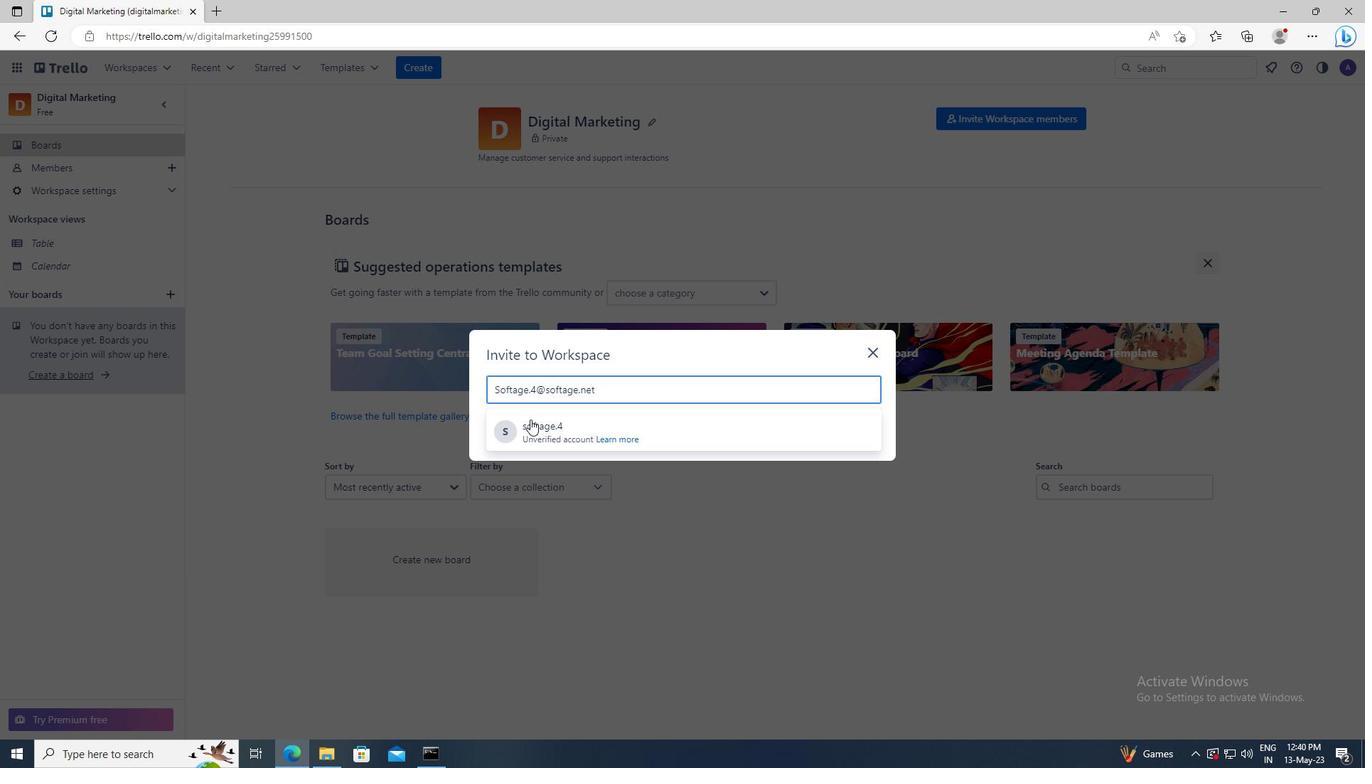 
Action: Mouse pressed left at (534, 431)
Screenshot: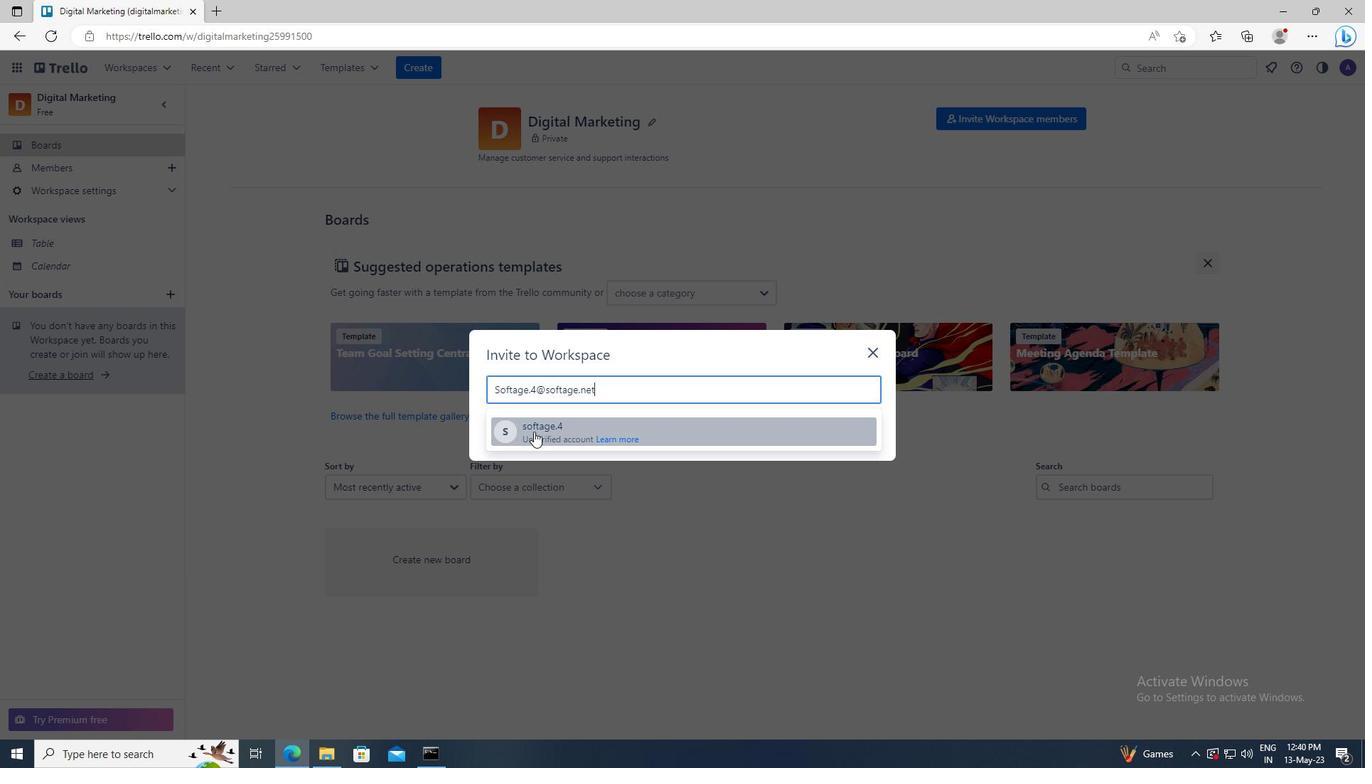 
Action: Mouse moved to (833, 354)
Screenshot: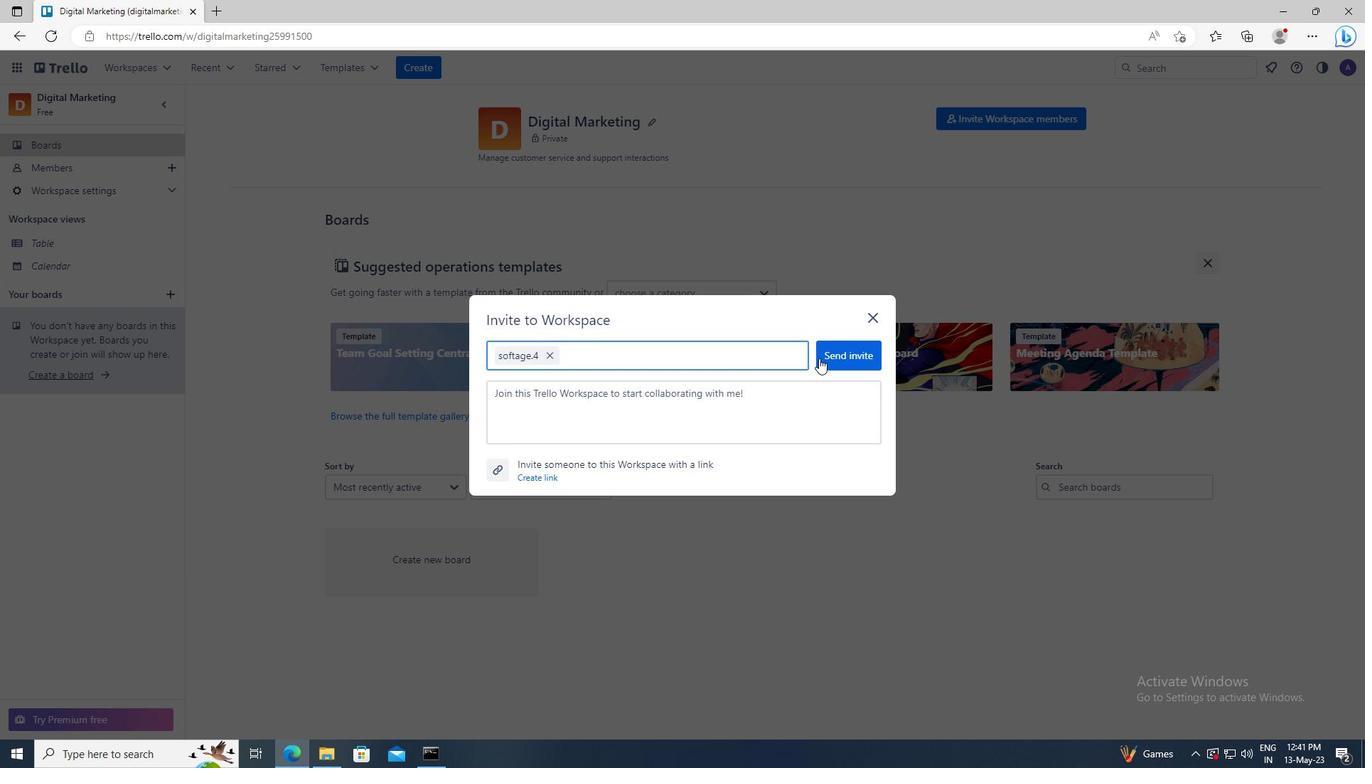 
Action: Mouse pressed left at (833, 354)
Screenshot: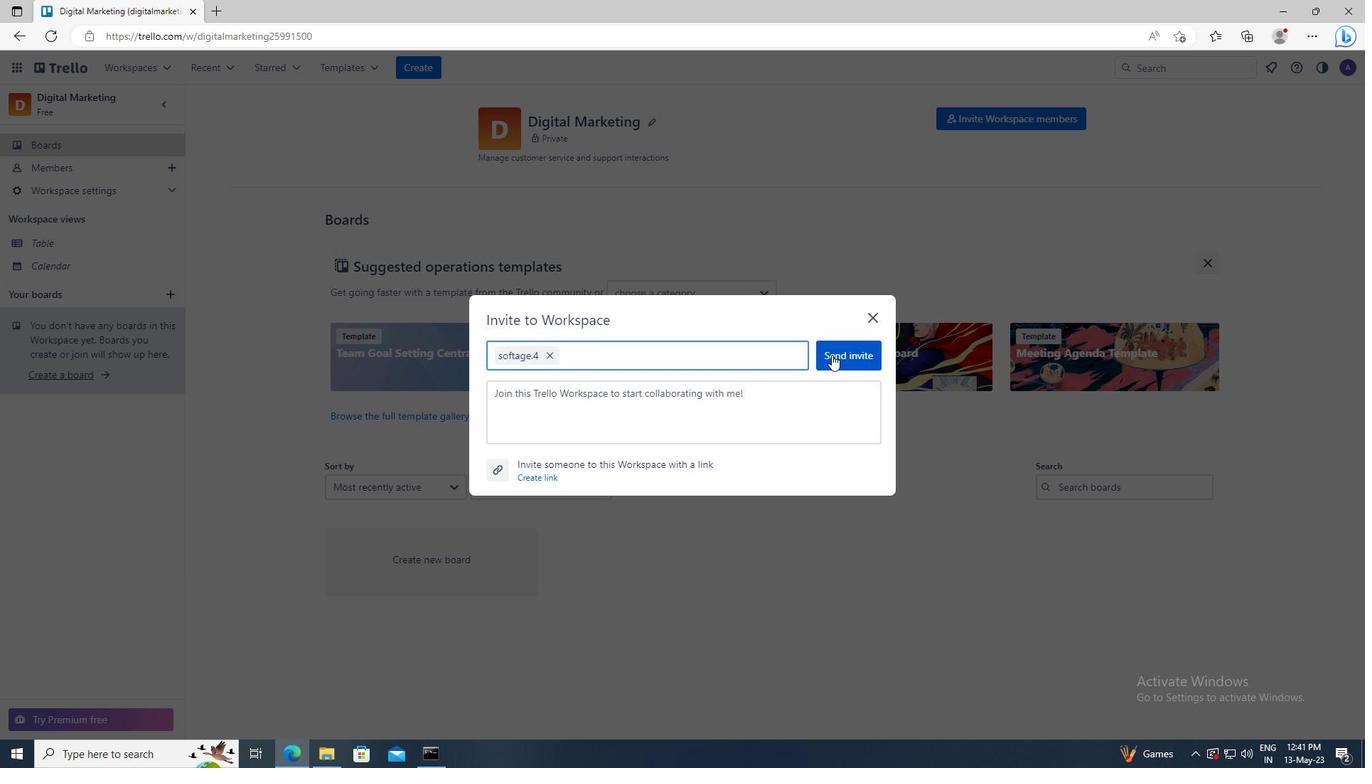 
